 Task: Find connections with filter location Itanhaém with filter topic #linkedinnetworkingwith filter profile language German with filter current company Bread Financial with filter school Ajeenkya D Y Patil University with filter industry Computers and Electronics Manufacturing with filter service category Financial Accounting with filter keywords title Director of Inside Sales
Action: Mouse moved to (476, 98)
Screenshot: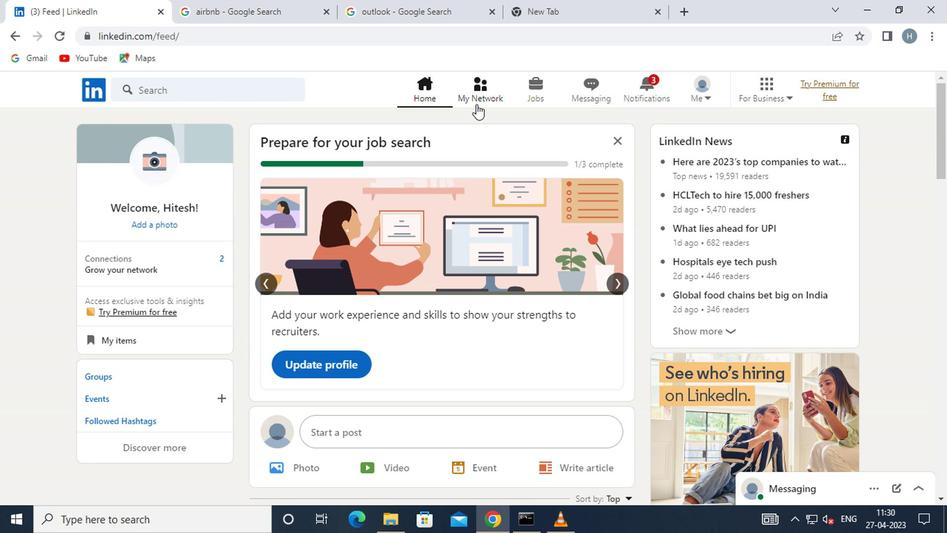 
Action: Mouse pressed left at (476, 98)
Screenshot: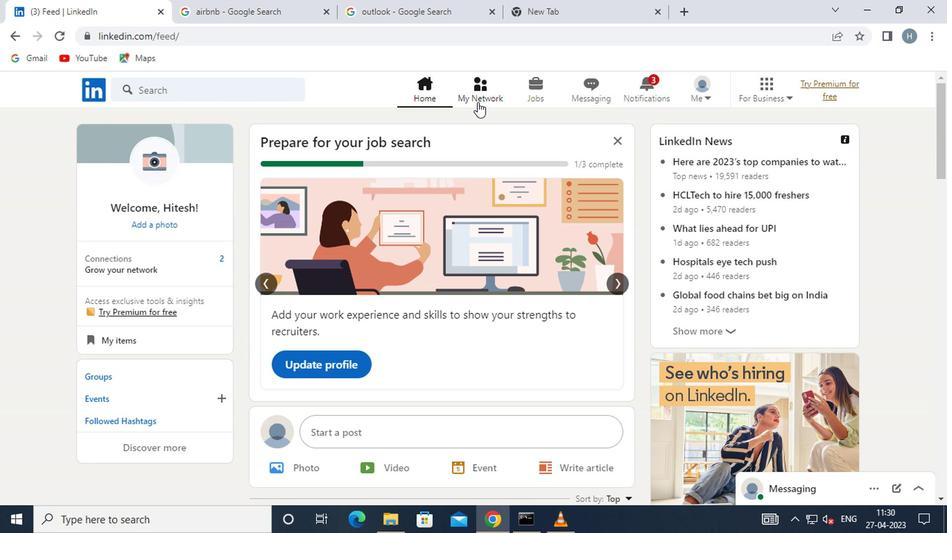 
Action: Mouse moved to (205, 161)
Screenshot: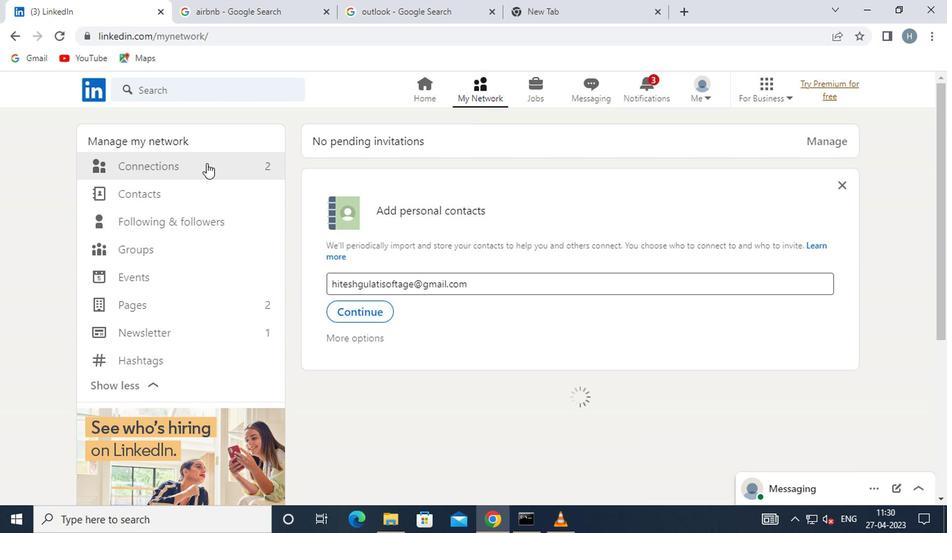 
Action: Mouse pressed left at (205, 161)
Screenshot: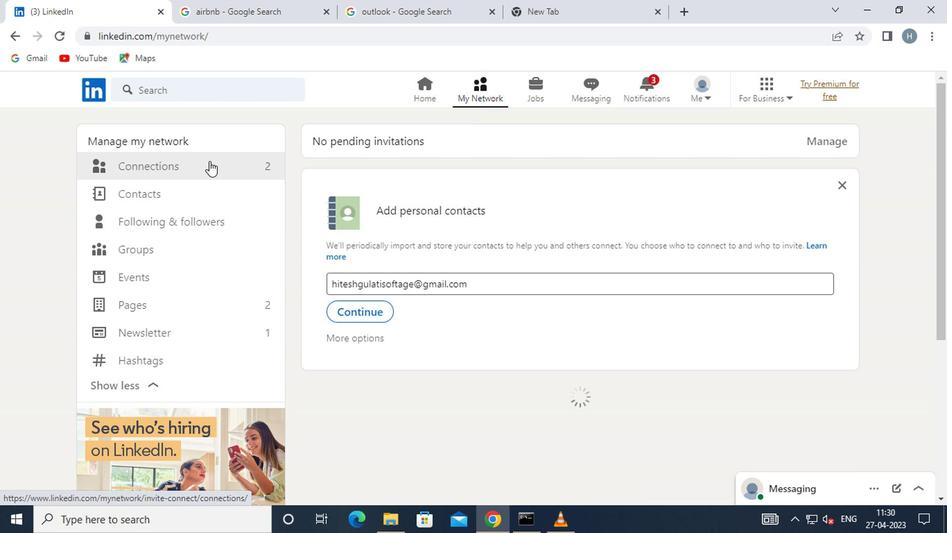 
Action: Mouse moved to (550, 165)
Screenshot: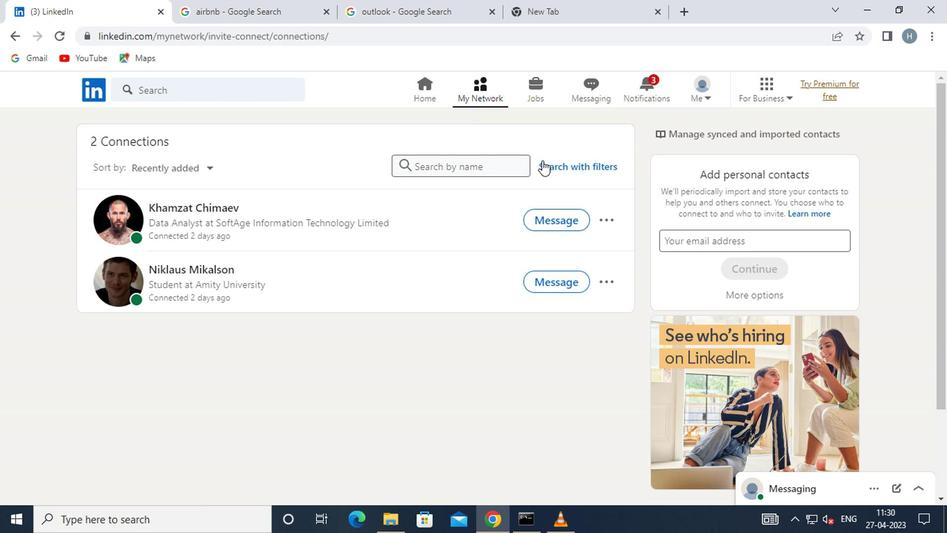 
Action: Mouse pressed left at (550, 165)
Screenshot: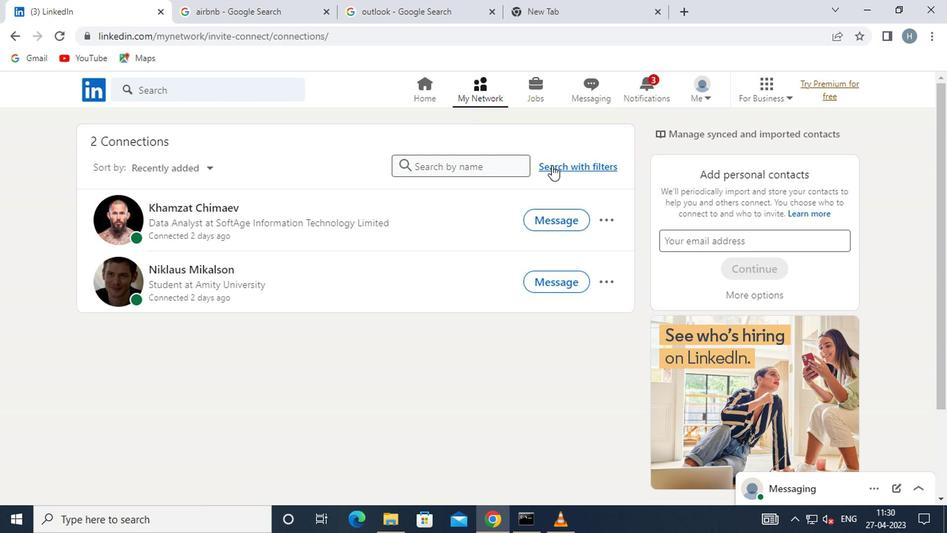 
Action: Mouse moved to (500, 128)
Screenshot: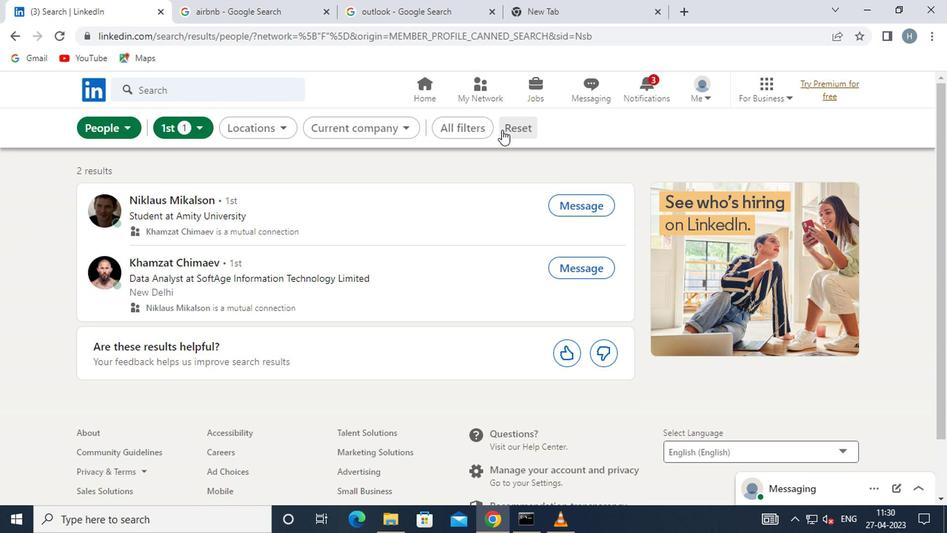 
Action: Mouse pressed left at (500, 128)
Screenshot: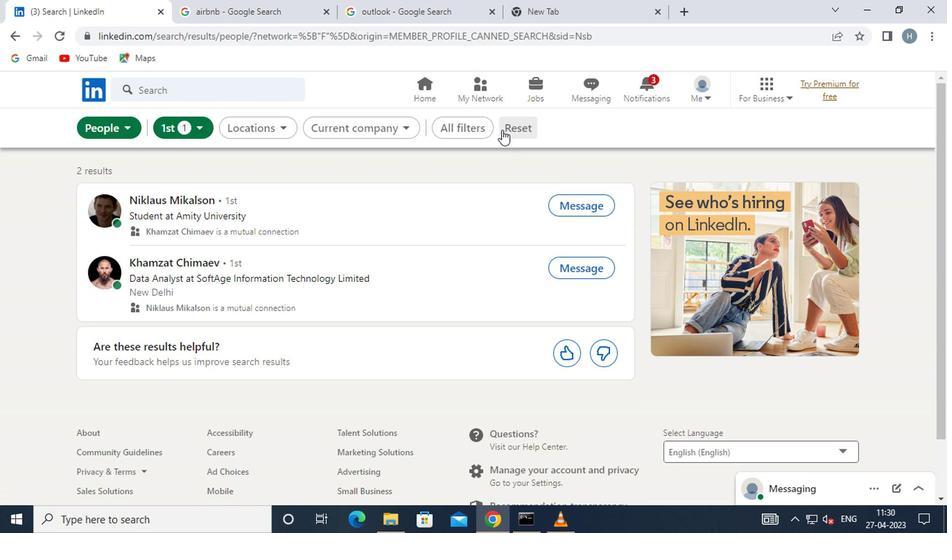 
Action: Mouse moved to (498, 127)
Screenshot: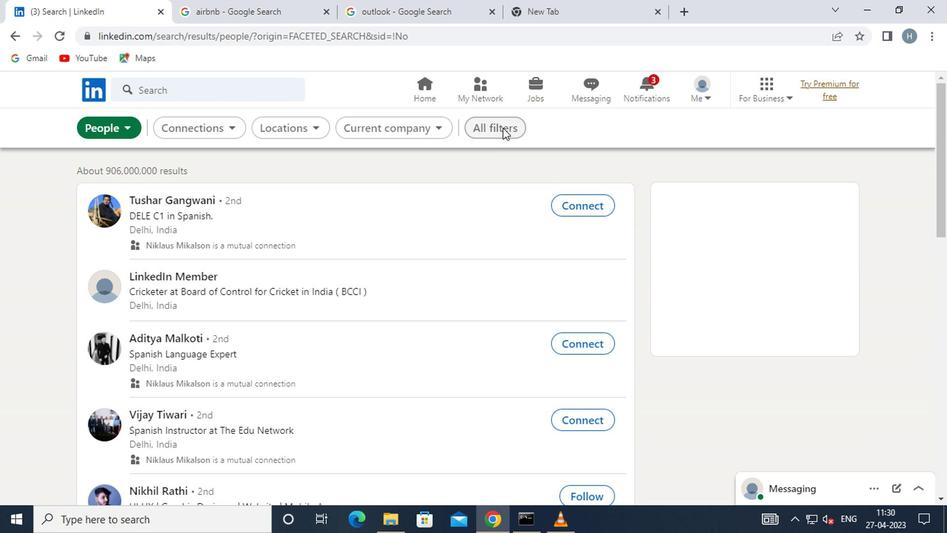 
Action: Mouse pressed left at (498, 127)
Screenshot: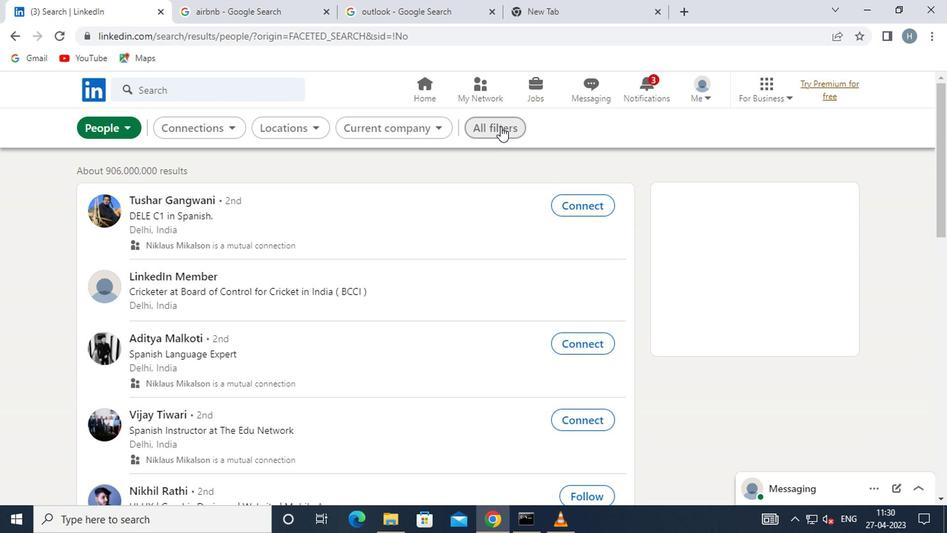 
Action: Mouse moved to (708, 315)
Screenshot: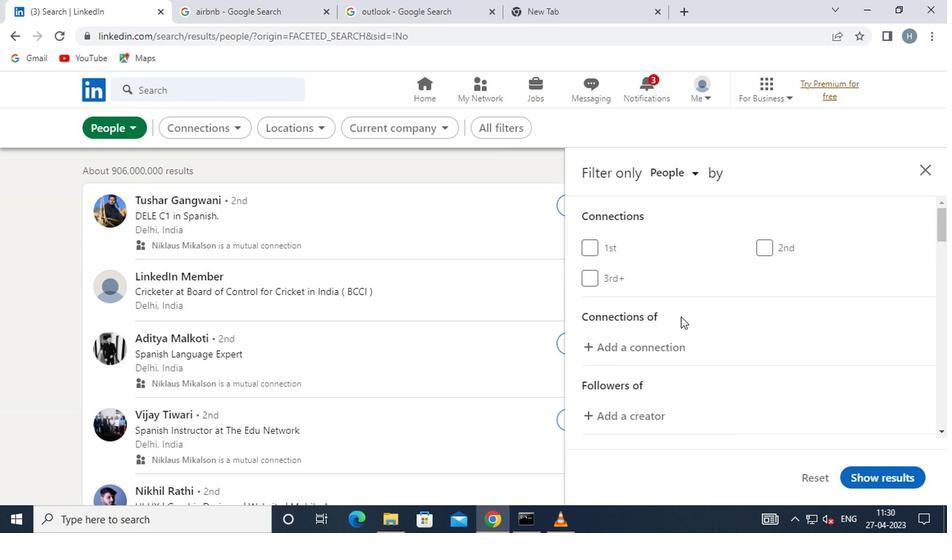 
Action: Mouse scrolled (708, 314) with delta (0, 0)
Screenshot: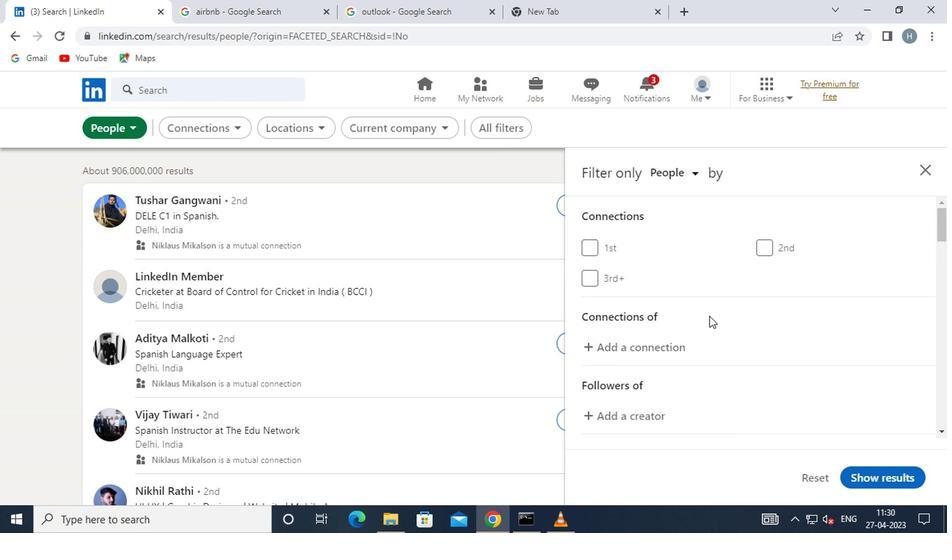 
Action: Mouse scrolled (708, 314) with delta (0, 0)
Screenshot: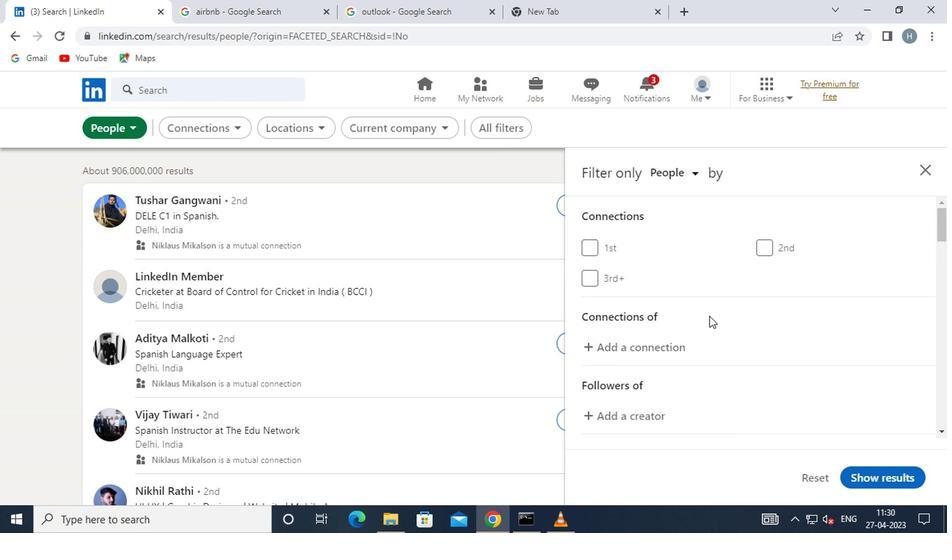 
Action: Mouse scrolled (708, 314) with delta (0, 0)
Screenshot: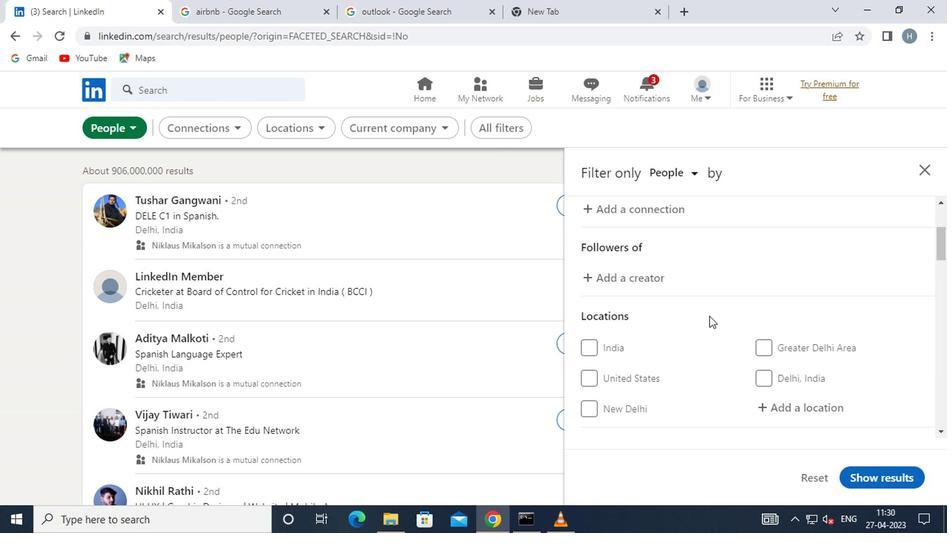 
Action: Mouse moved to (801, 338)
Screenshot: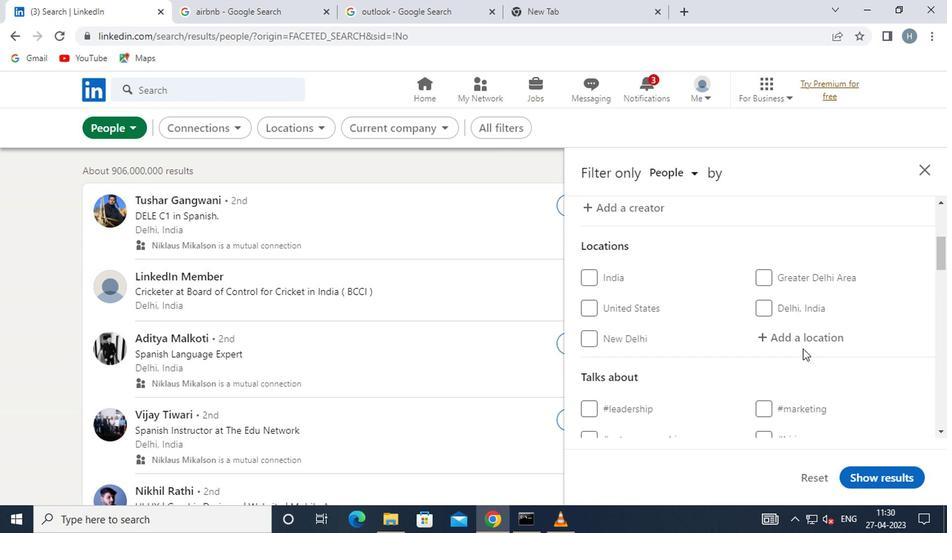 
Action: Mouse pressed left at (801, 338)
Screenshot: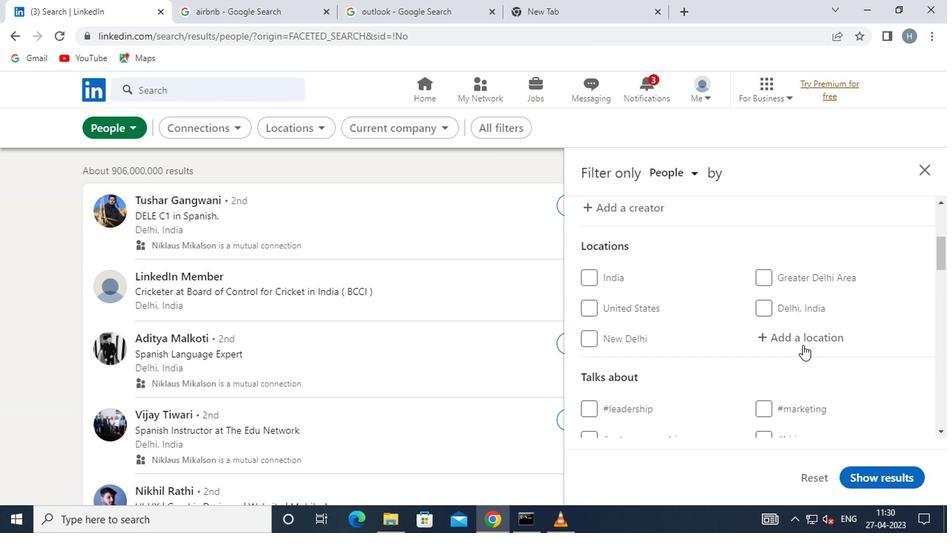 
Action: Mouse moved to (787, 341)
Screenshot: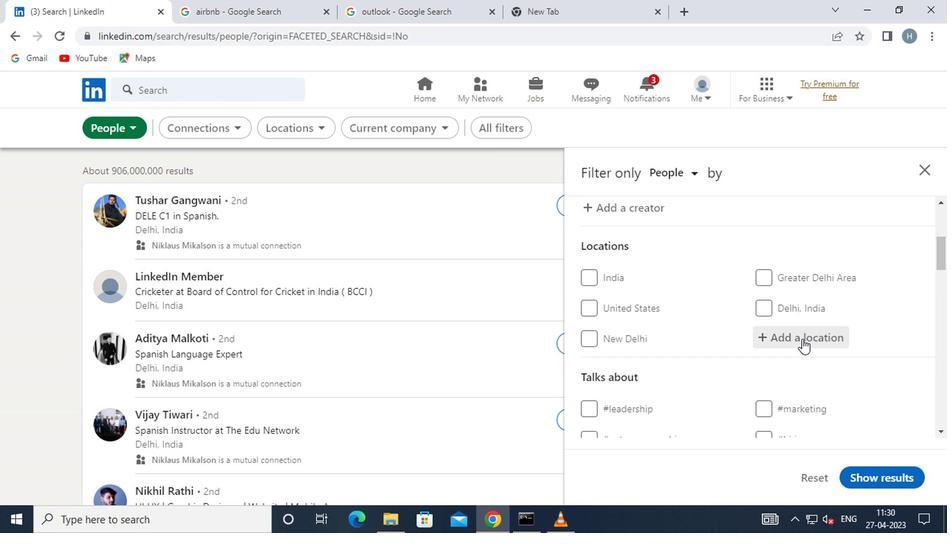 
Action: Key pressed itanhaem
Screenshot: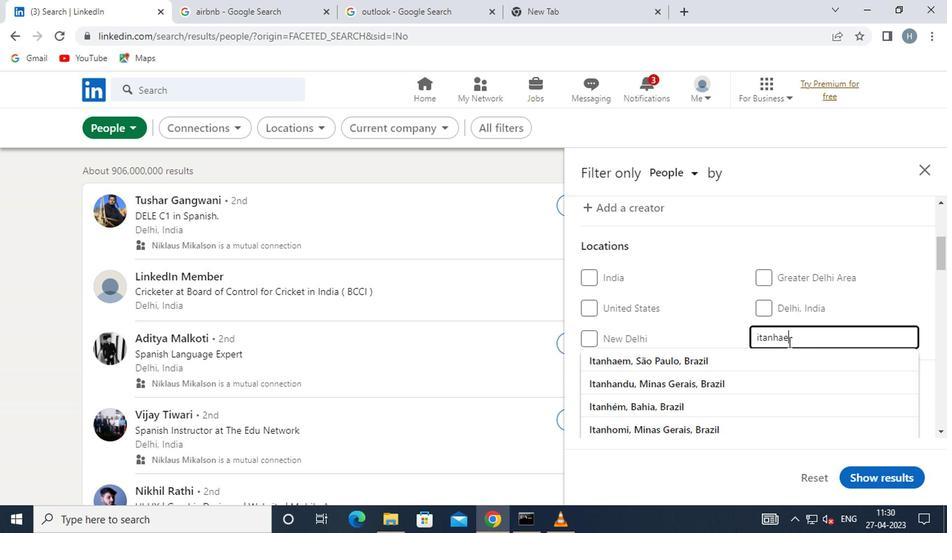 
Action: Mouse moved to (899, 292)
Screenshot: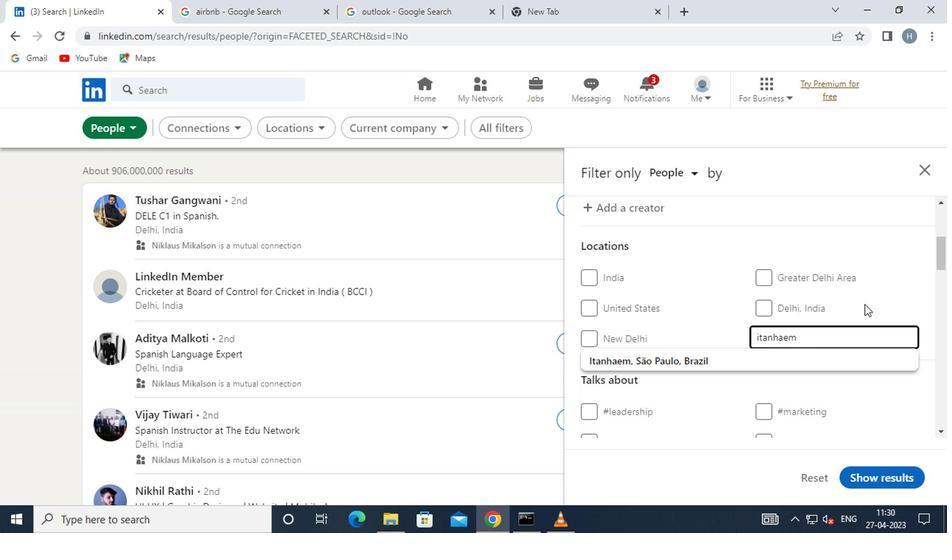 
Action: Mouse pressed left at (899, 292)
Screenshot: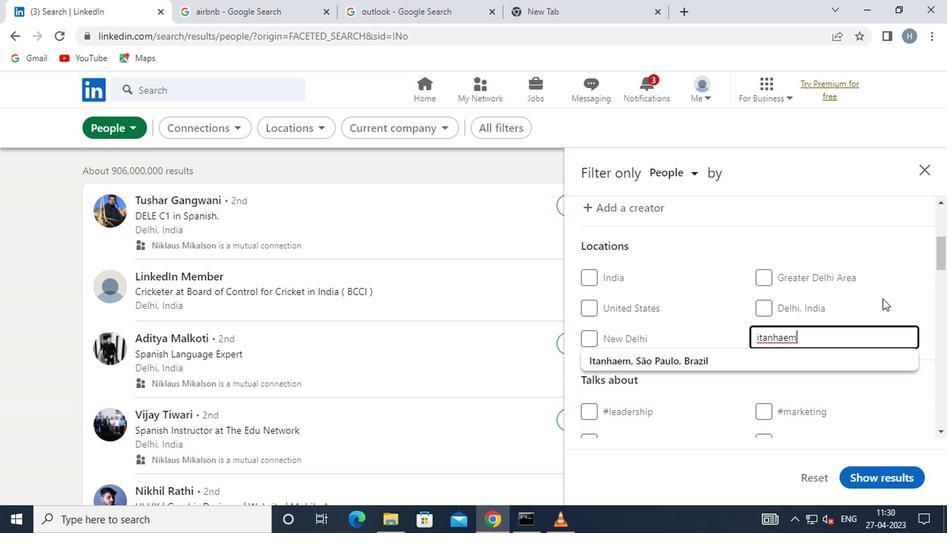 
Action: Mouse moved to (898, 292)
Screenshot: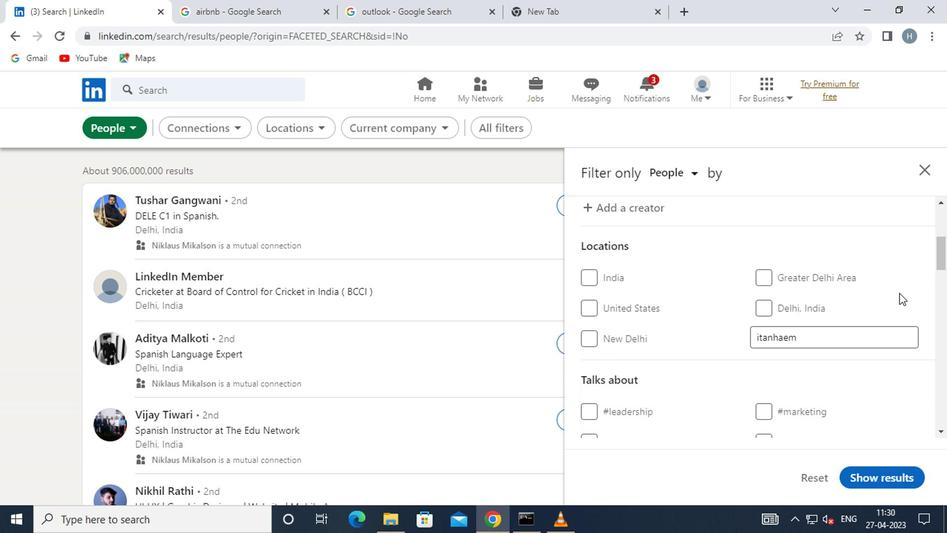 
Action: Mouse scrolled (898, 292) with delta (0, 0)
Screenshot: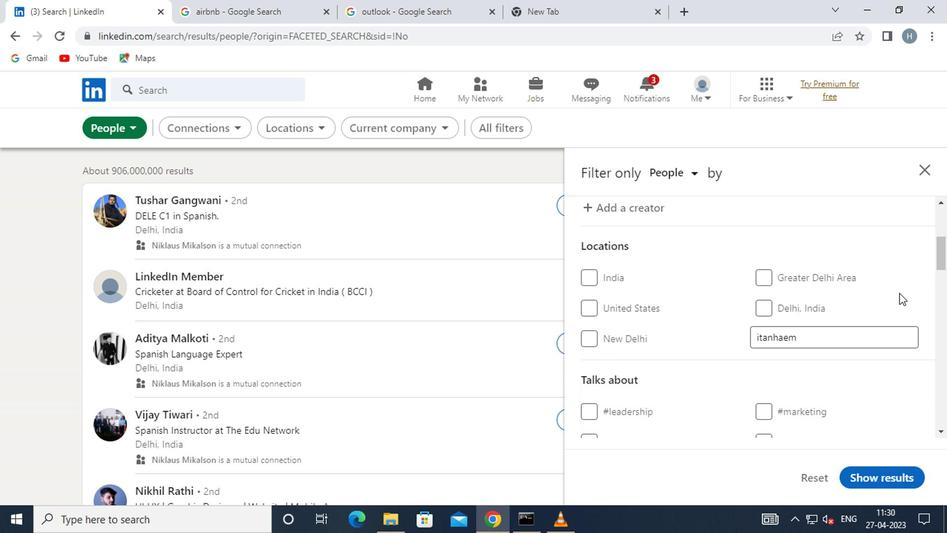 
Action: Mouse moved to (894, 294)
Screenshot: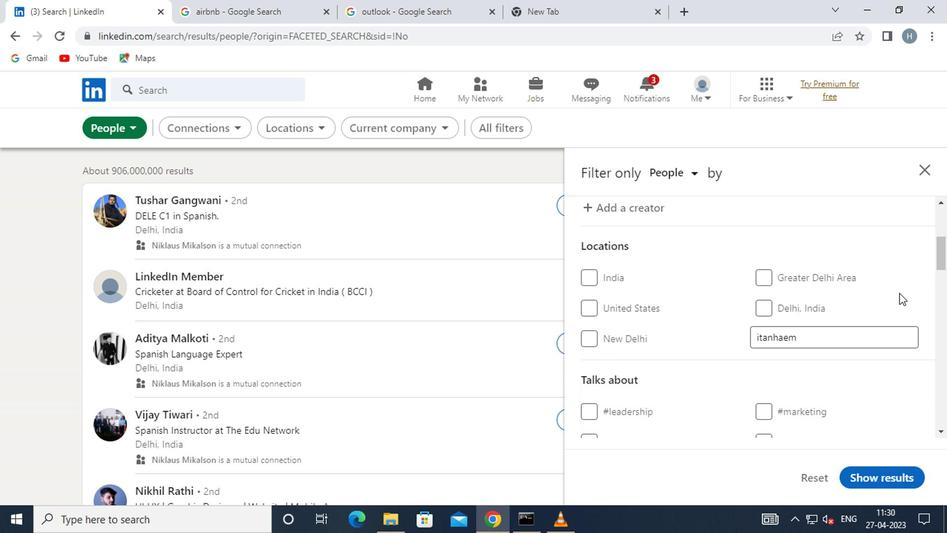 
Action: Mouse scrolled (894, 293) with delta (0, 0)
Screenshot: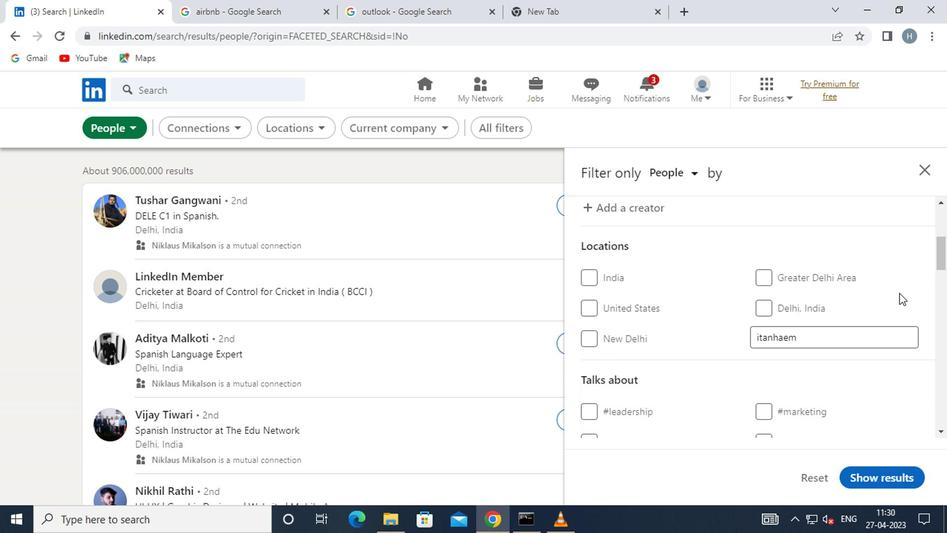 
Action: Mouse moved to (884, 303)
Screenshot: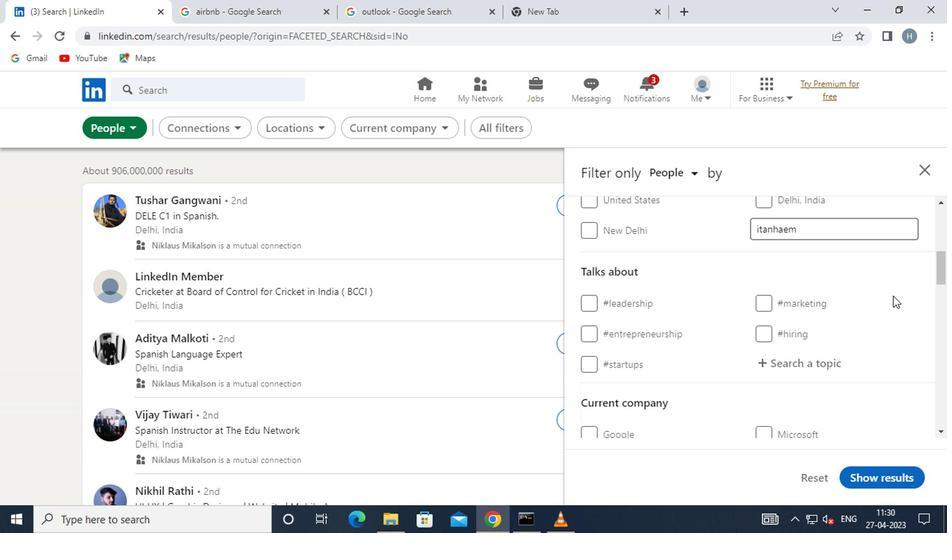 
Action: Mouse scrolled (884, 302) with delta (0, 0)
Screenshot: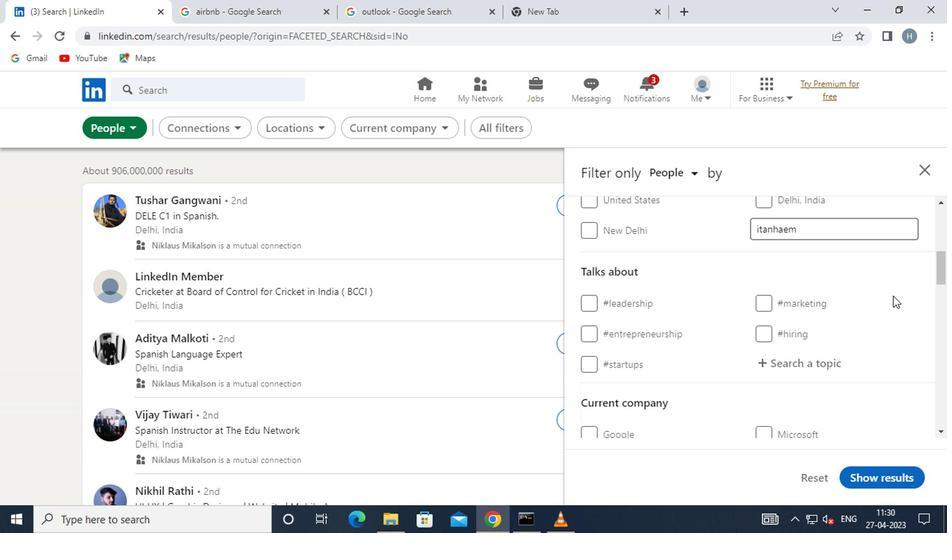 
Action: Mouse moved to (826, 261)
Screenshot: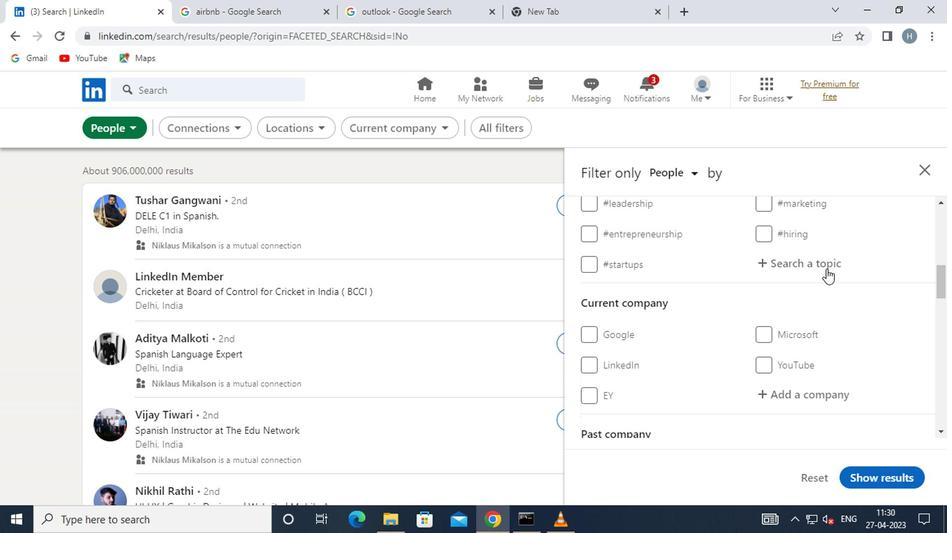 
Action: Mouse pressed left at (826, 261)
Screenshot: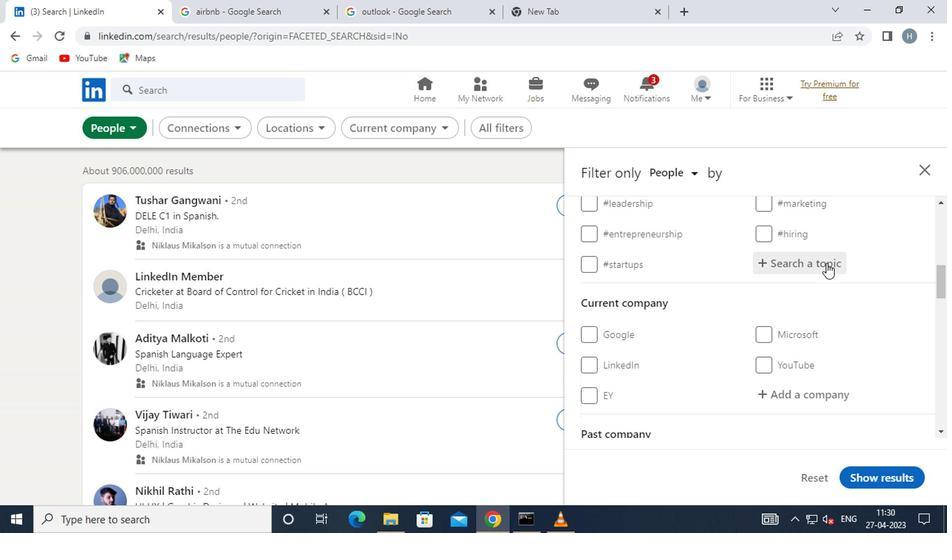 
Action: Key pressed <Key.shift>#LINKEDINNETWORKINGWITH
Screenshot: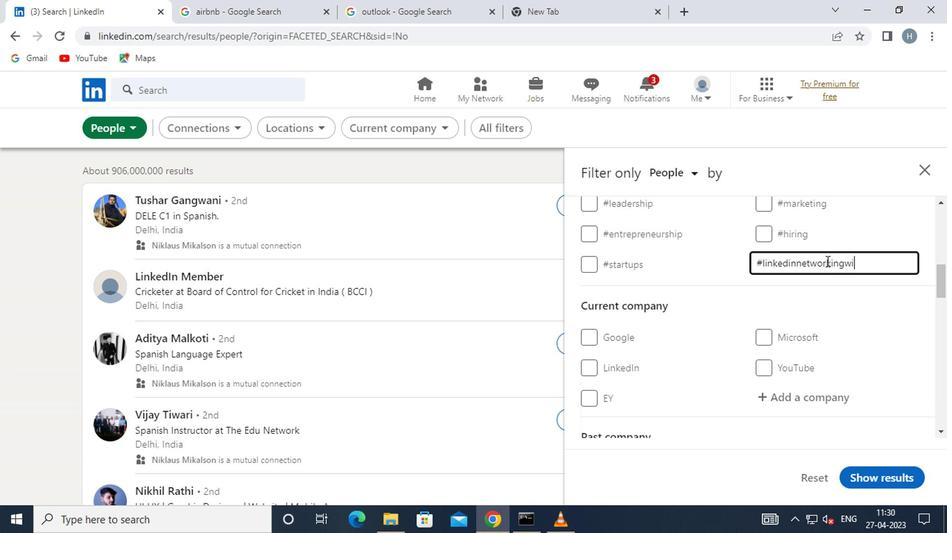 
Action: Mouse moved to (833, 288)
Screenshot: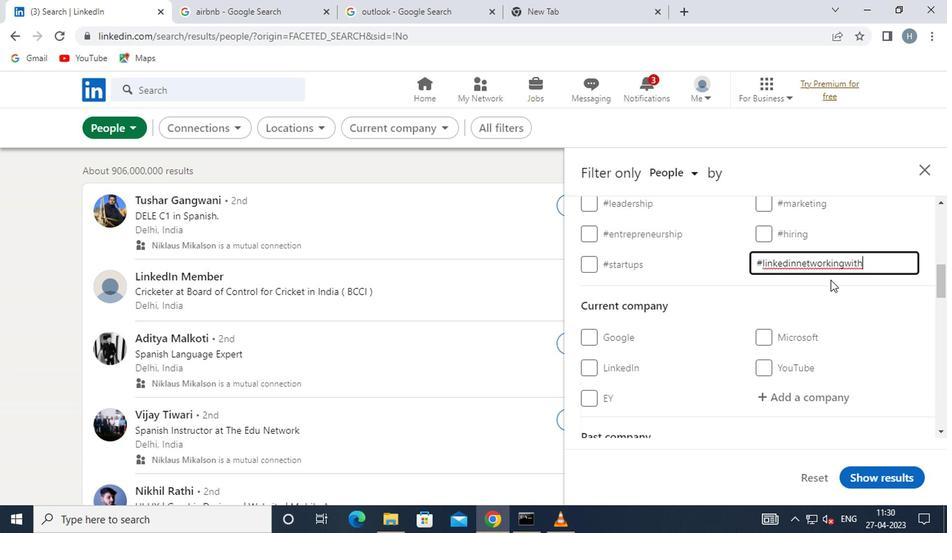 
Action: Mouse pressed left at (833, 288)
Screenshot: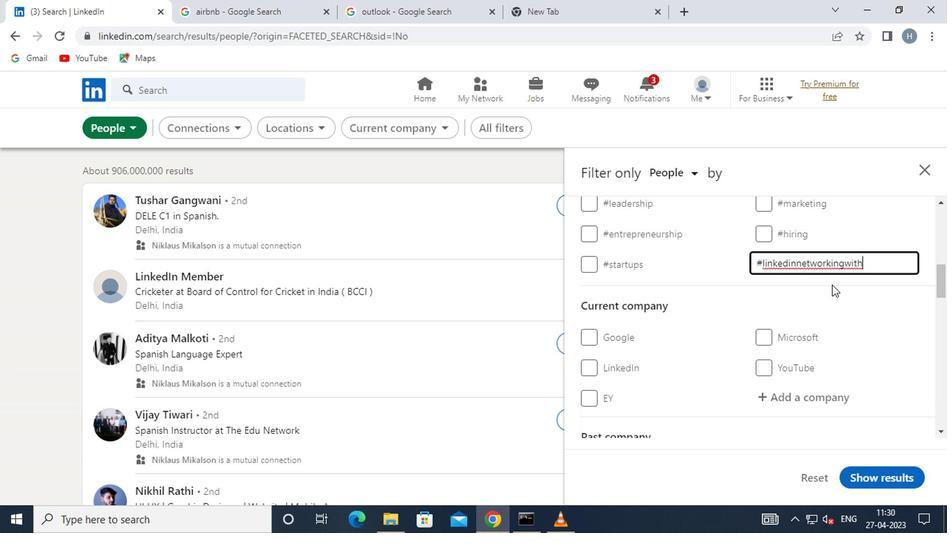 
Action: Mouse moved to (828, 330)
Screenshot: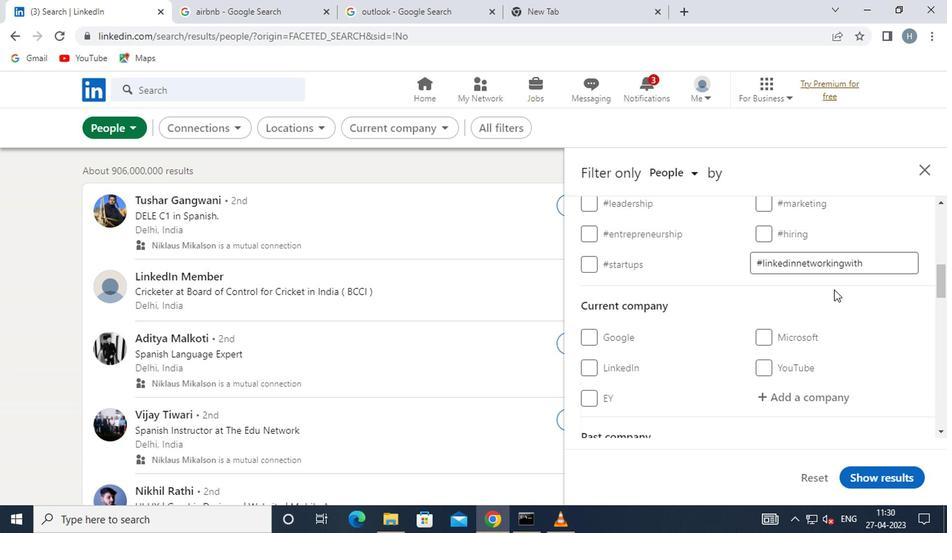 
Action: Mouse scrolled (828, 329) with delta (0, 0)
Screenshot: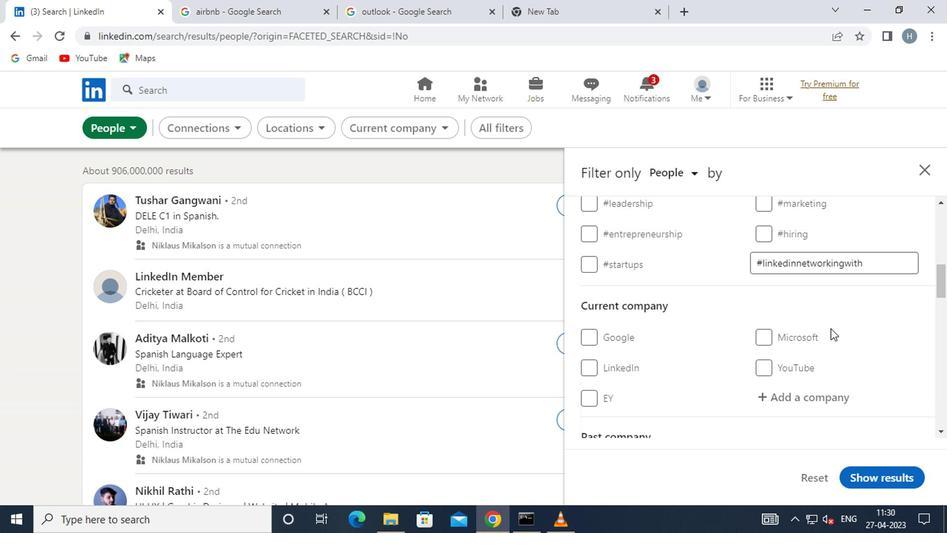 
Action: Mouse moved to (815, 322)
Screenshot: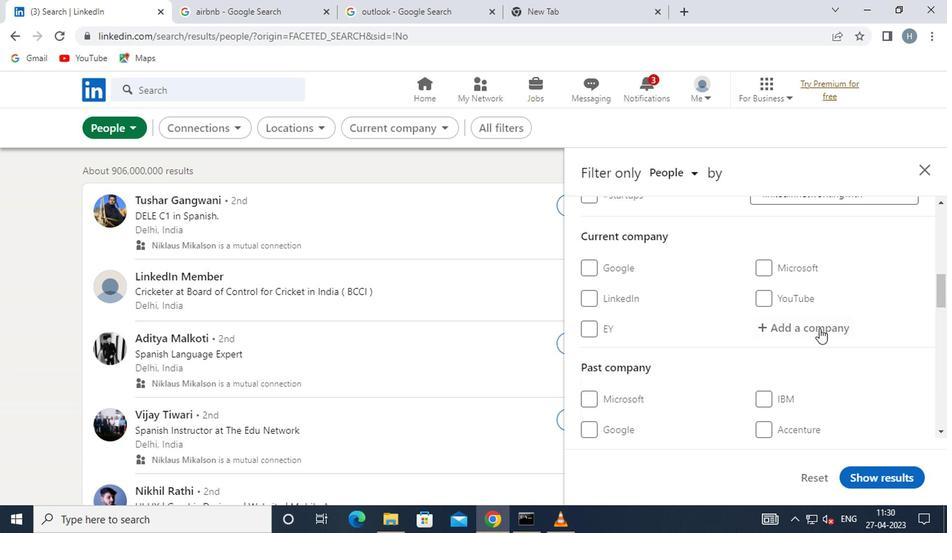 
Action: Mouse pressed left at (815, 322)
Screenshot: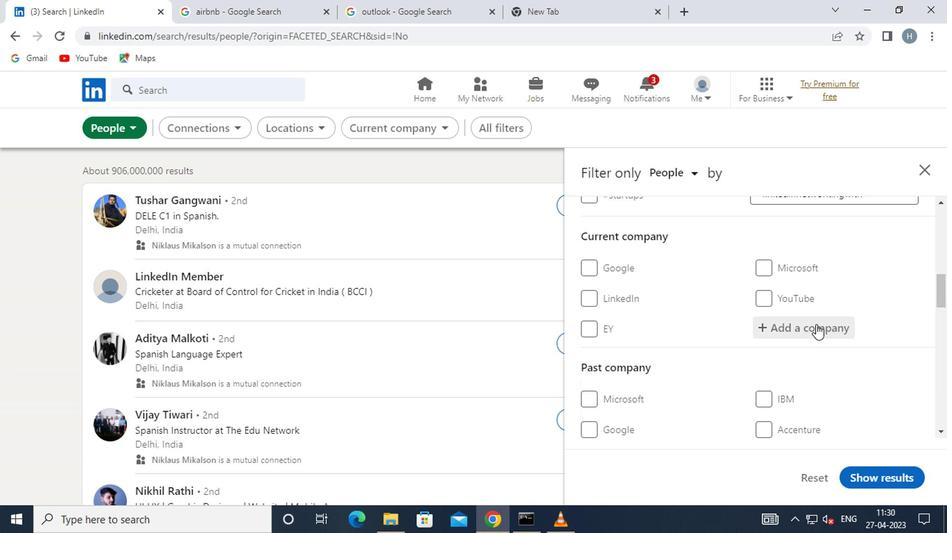 
Action: Key pressed BREAD<Key.space>FIN
Screenshot: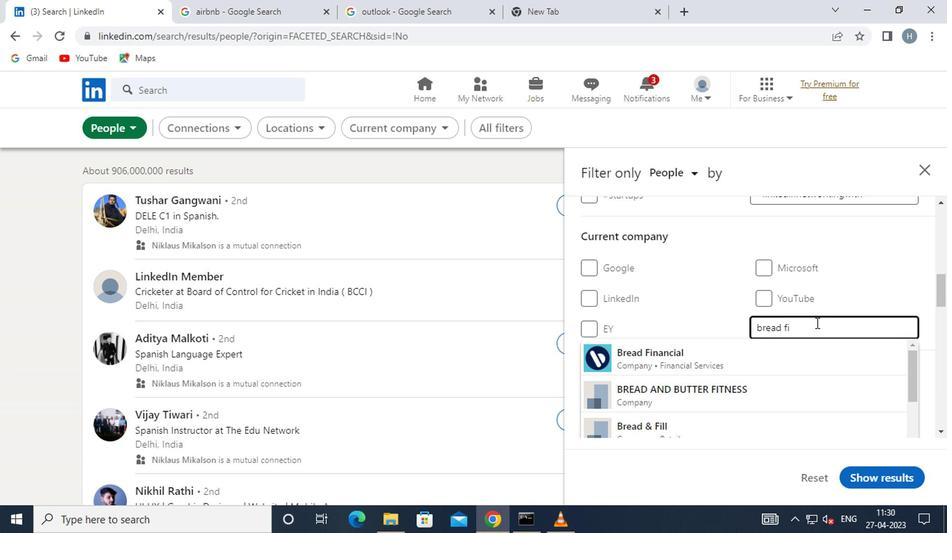
Action: Mouse moved to (732, 354)
Screenshot: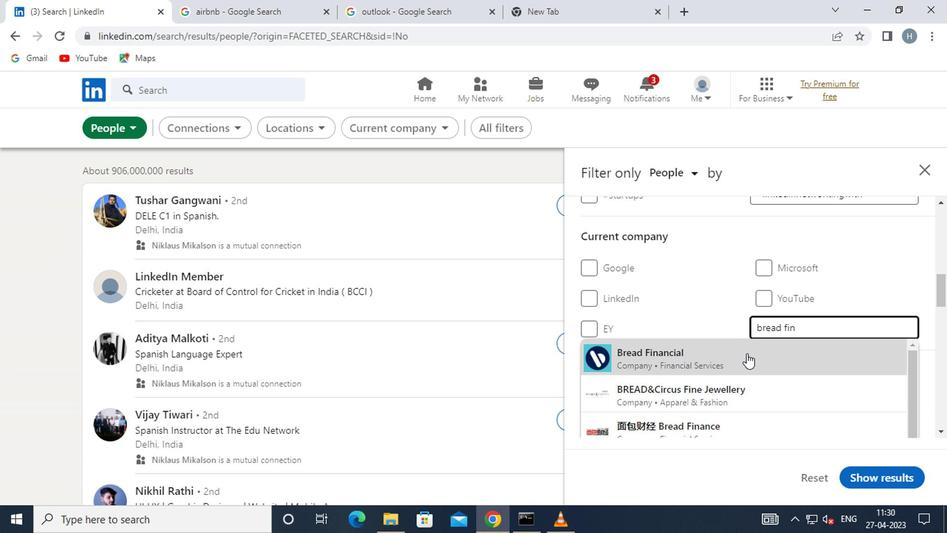 
Action: Mouse pressed left at (732, 354)
Screenshot: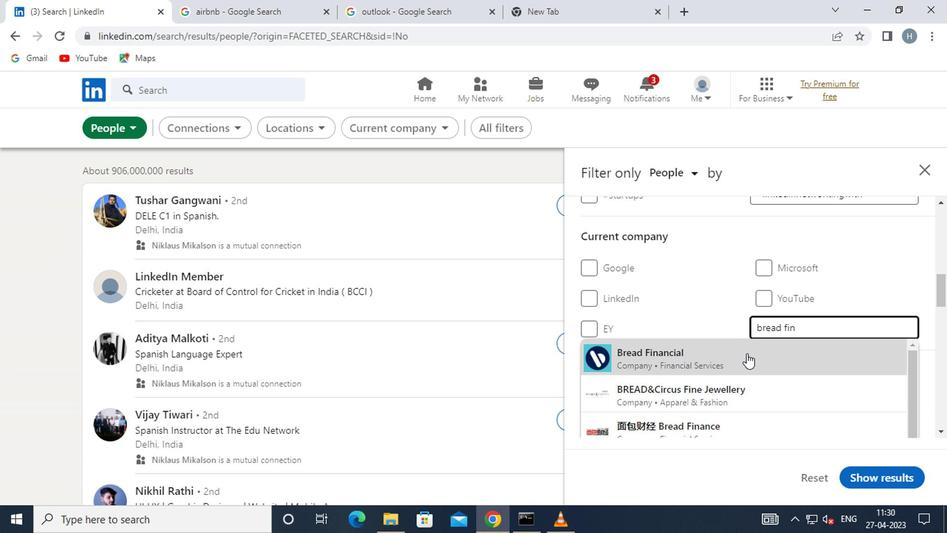 
Action: Mouse moved to (746, 327)
Screenshot: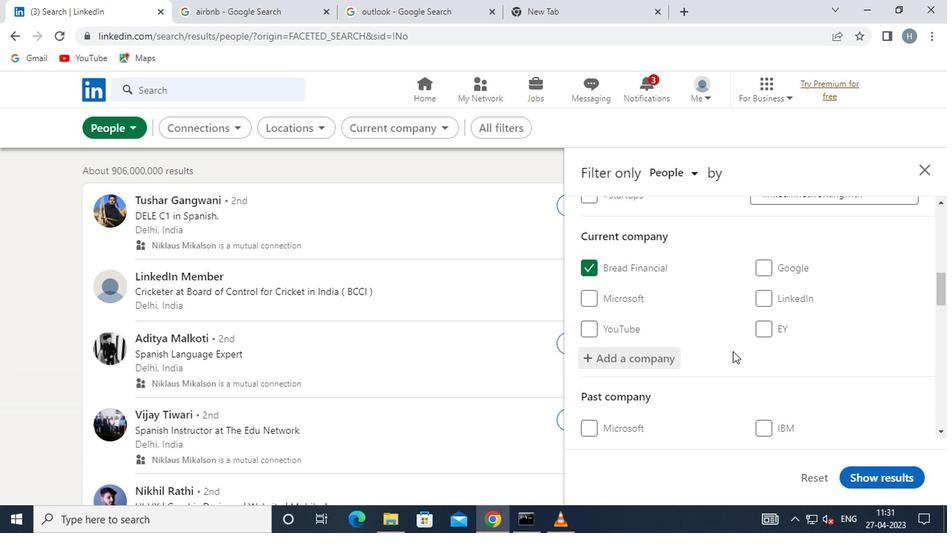 
Action: Mouse scrolled (746, 327) with delta (0, 0)
Screenshot: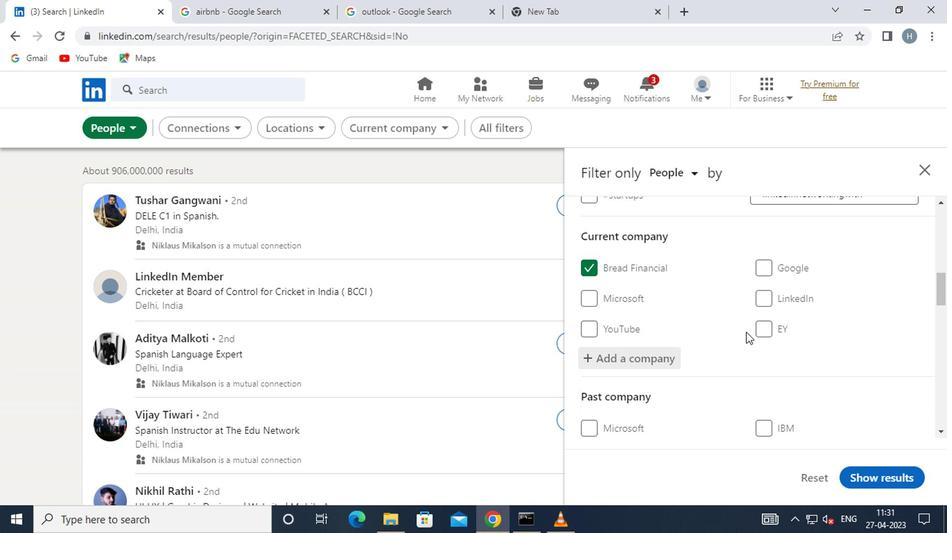 
Action: Mouse moved to (743, 324)
Screenshot: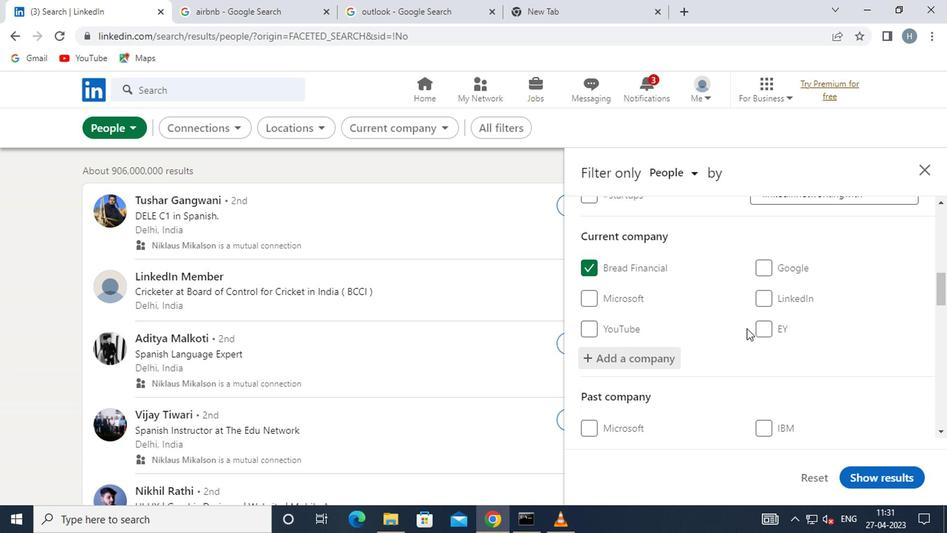 
Action: Mouse scrolled (743, 323) with delta (0, 0)
Screenshot: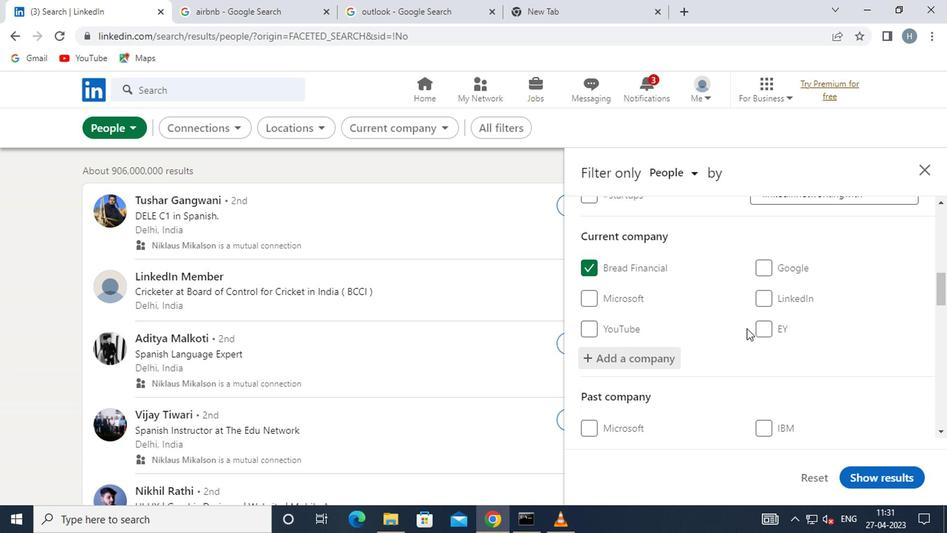 
Action: Mouse moved to (759, 316)
Screenshot: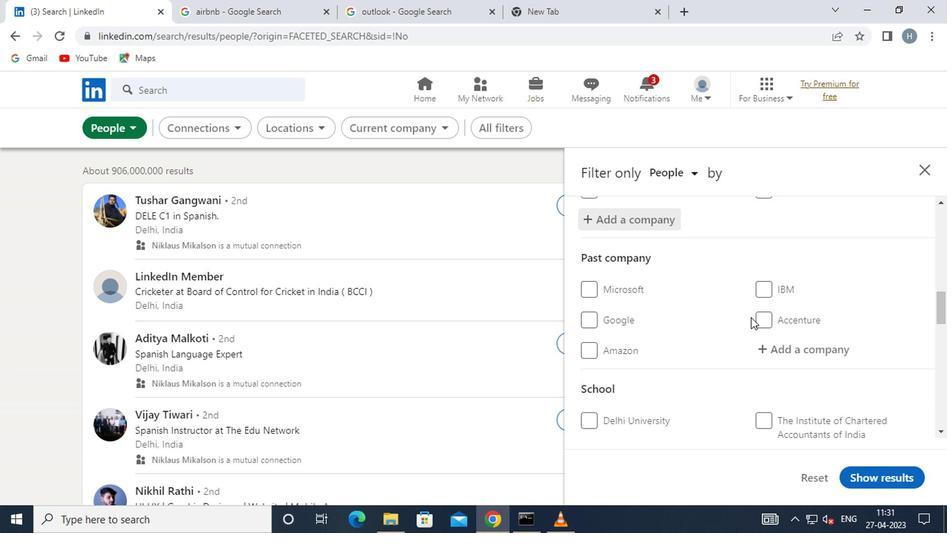 
Action: Mouse scrolled (759, 315) with delta (0, 0)
Screenshot: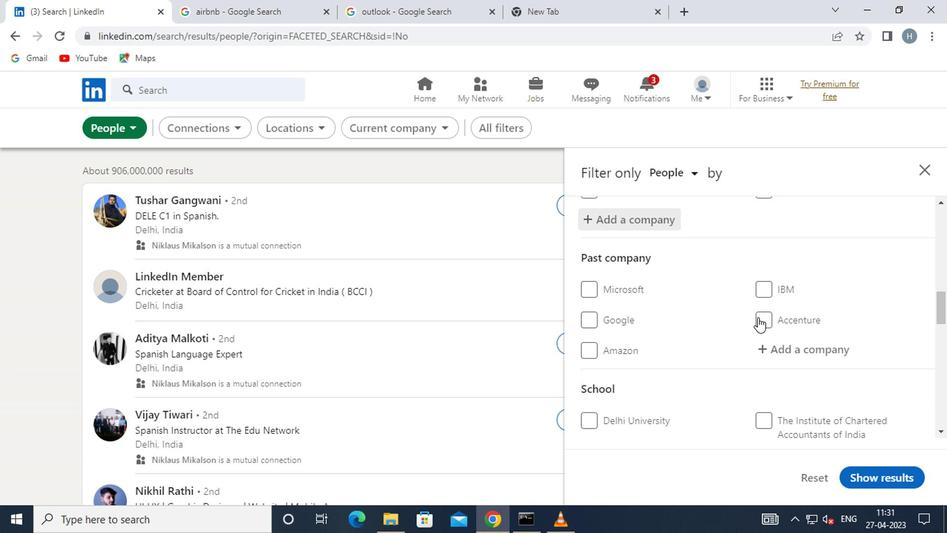 
Action: Mouse moved to (801, 353)
Screenshot: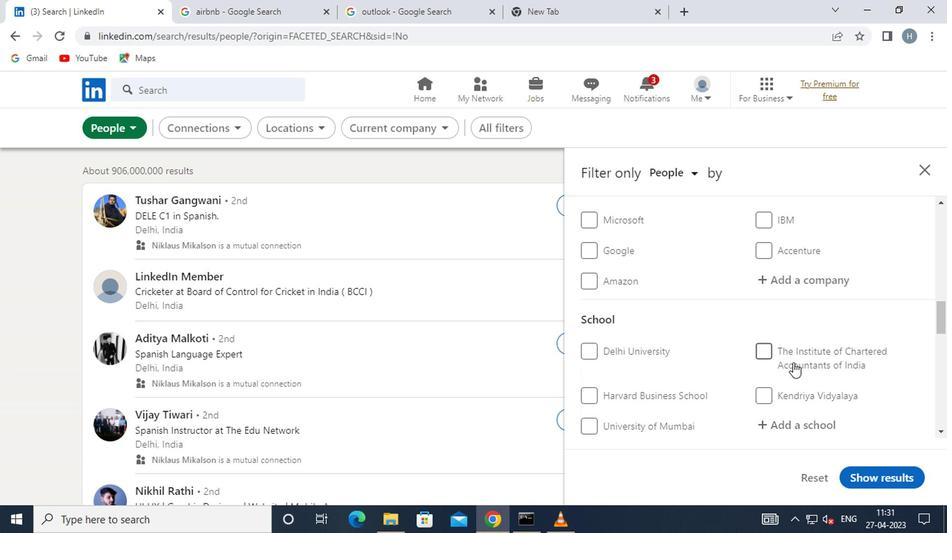 
Action: Mouse scrolled (801, 352) with delta (0, 0)
Screenshot: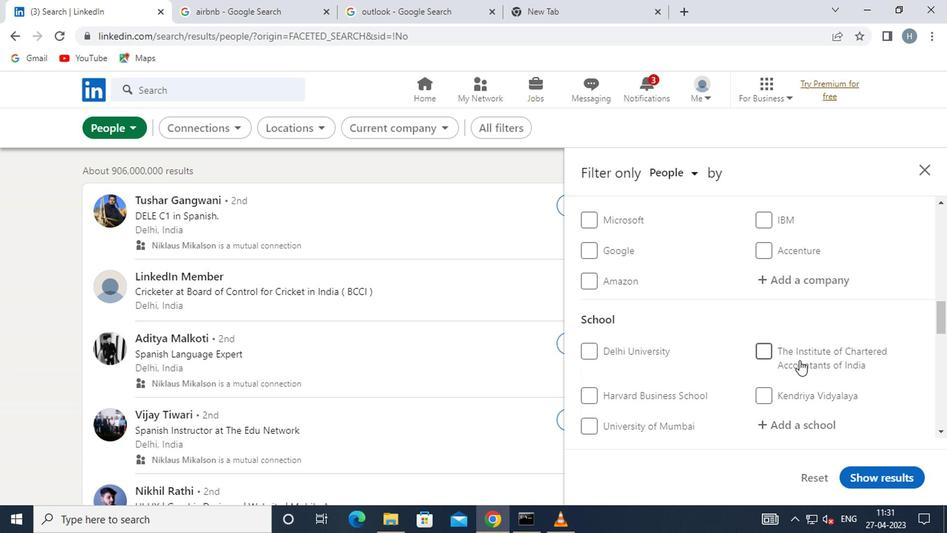 
Action: Mouse moved to (801, 351)
Screenshot: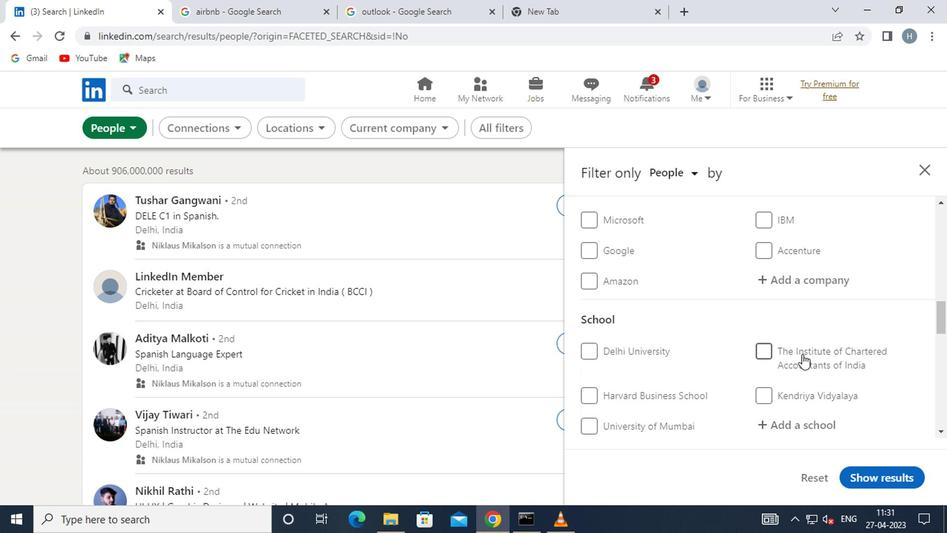 
Action: Mouse pressed left at (801, 351)
Screenshot: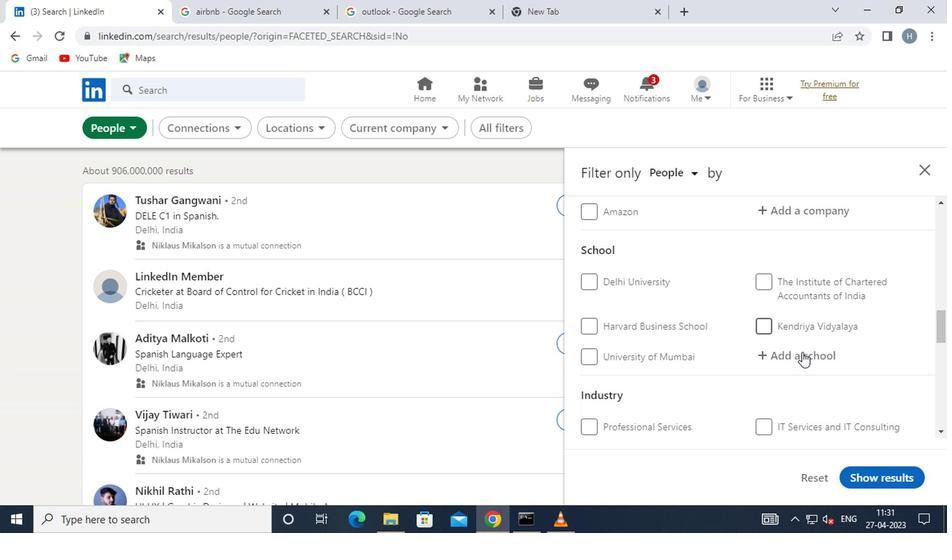 
Action: Mouse moved to (797, 349)
Screenshot: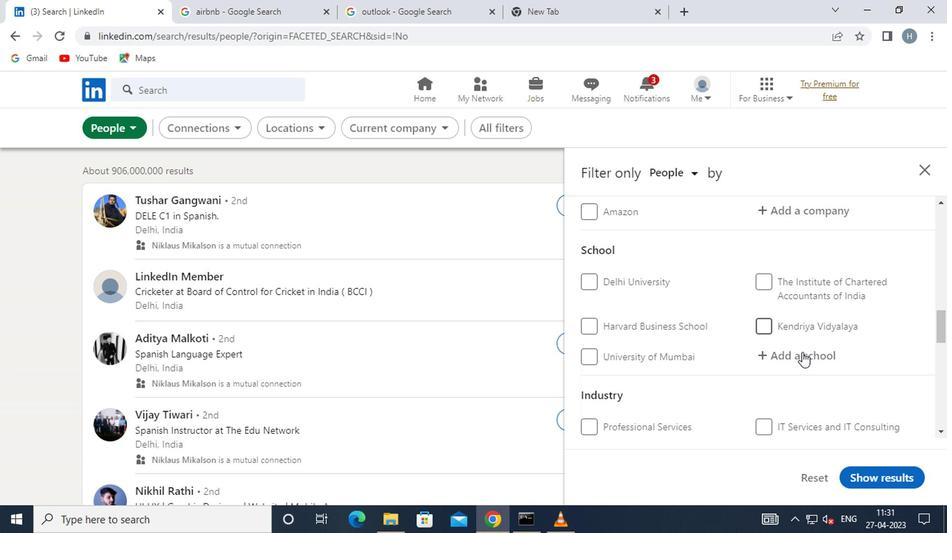 
Action: Key pressed AJEEN
Screenshot: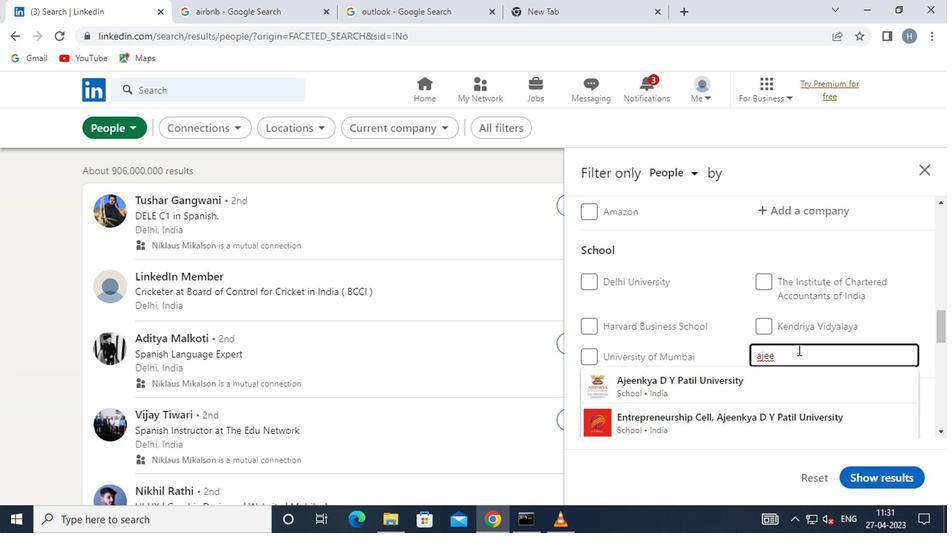 
Action: Mouse moved to (752, 376)
Screenshot: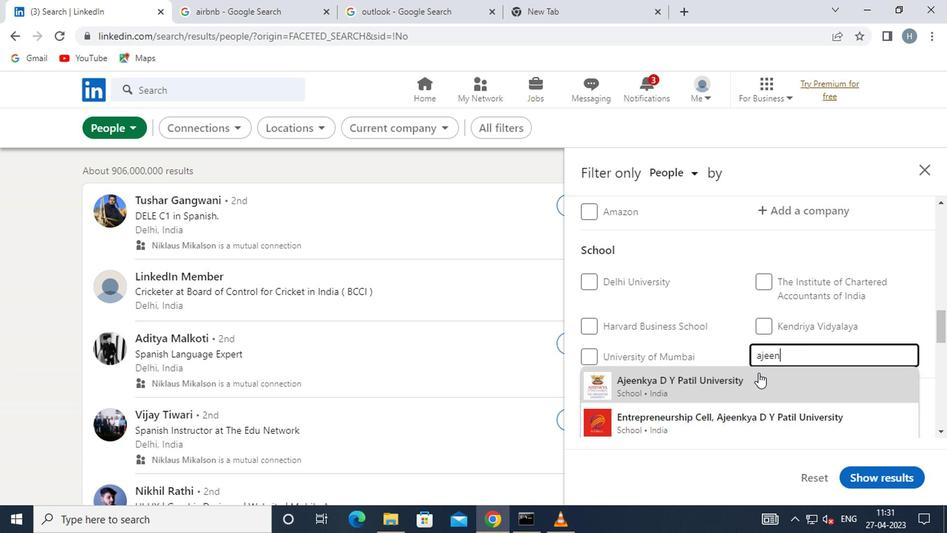 
Action: Mouse pressed left at (752, 376)
Screenshot: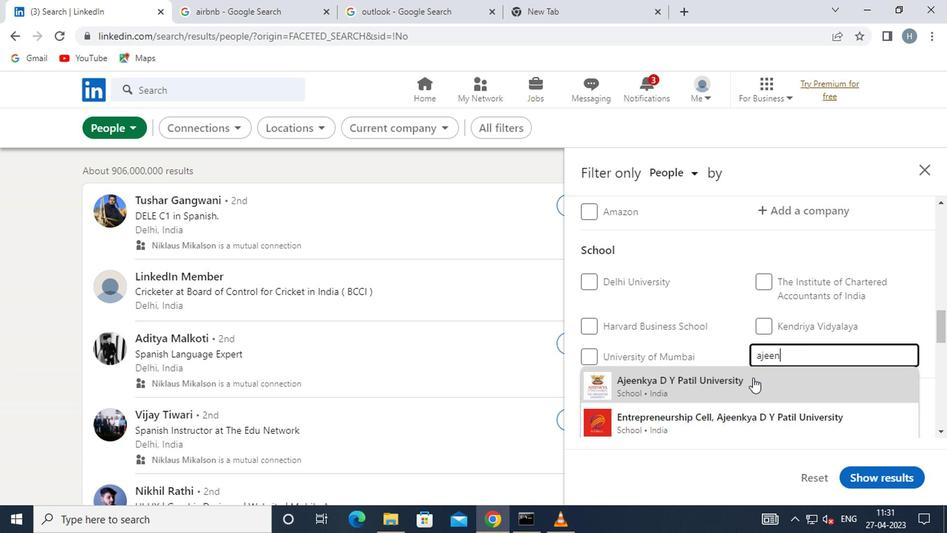 
Action: Mouse moved to (764, 310)
Screenshot: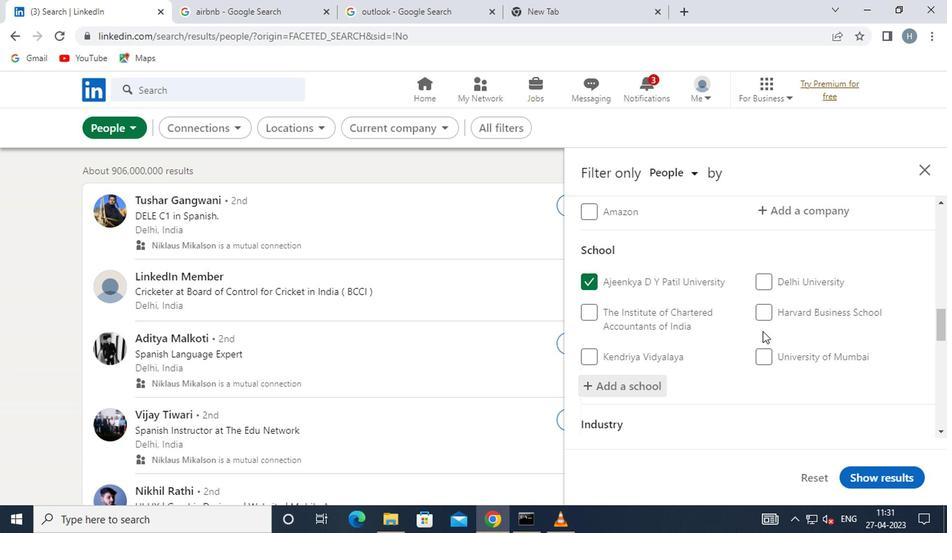 
Action: Mouse scrolled (764, 310) with delta (0, 0)
Screenshot: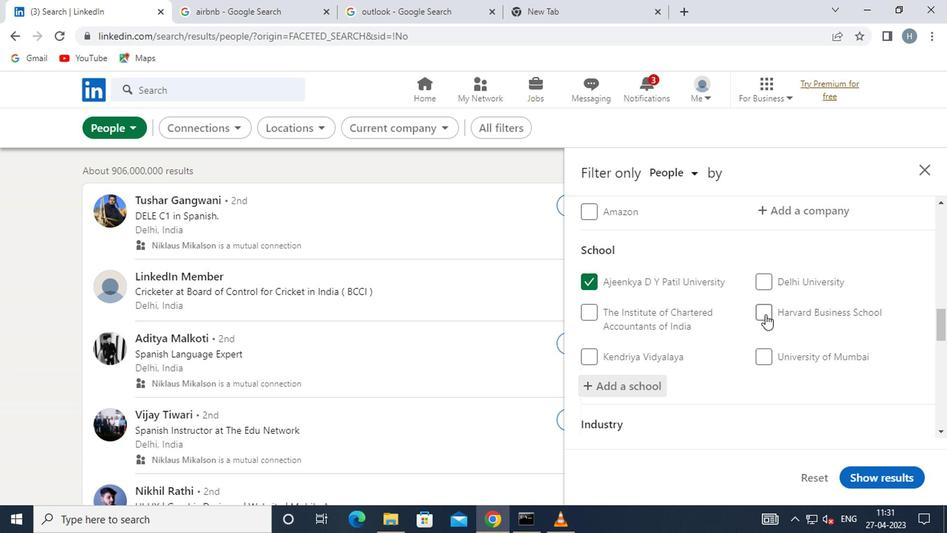 
Action: Mouse scrolled (764, 310) with delta (0, 0)
Screenshot: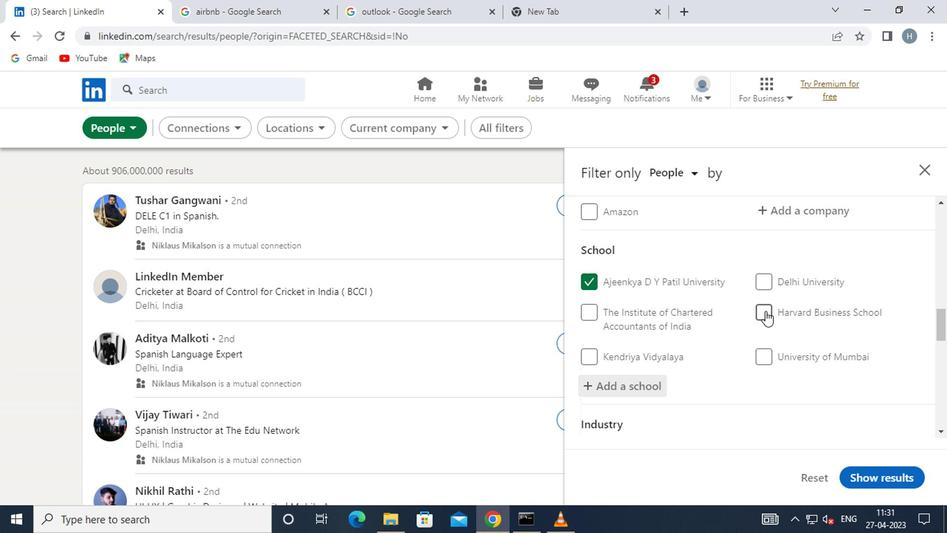 
Action: Mouse moved to (764, 307)
Screenshot: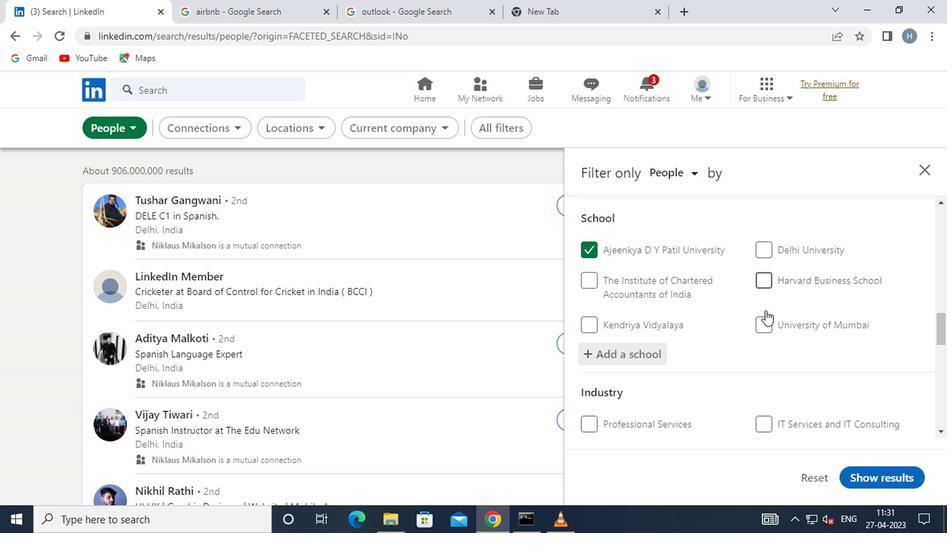 
Action: Mouse scrolled (764, 306) with delta (0, 0)
Screenshot: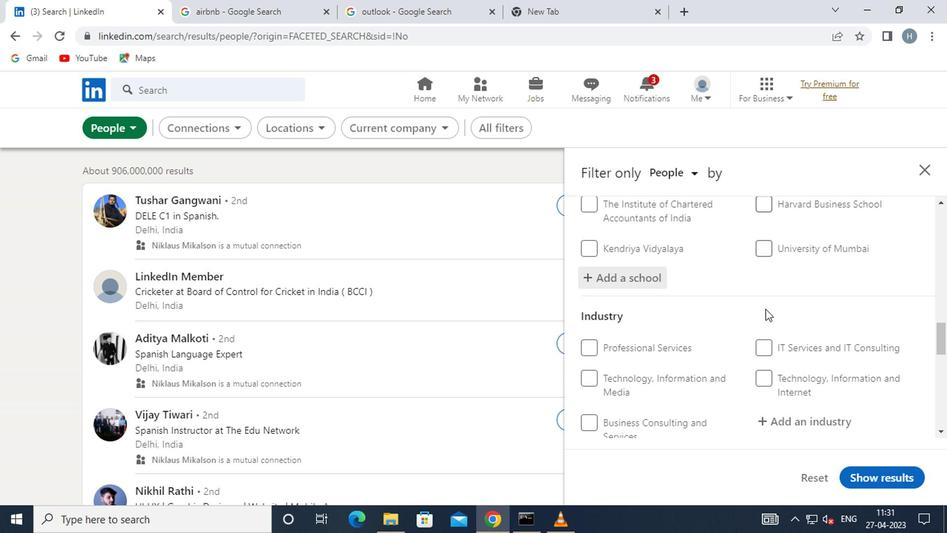 
Action: Mouse moved to (794, 322)
Screenshot: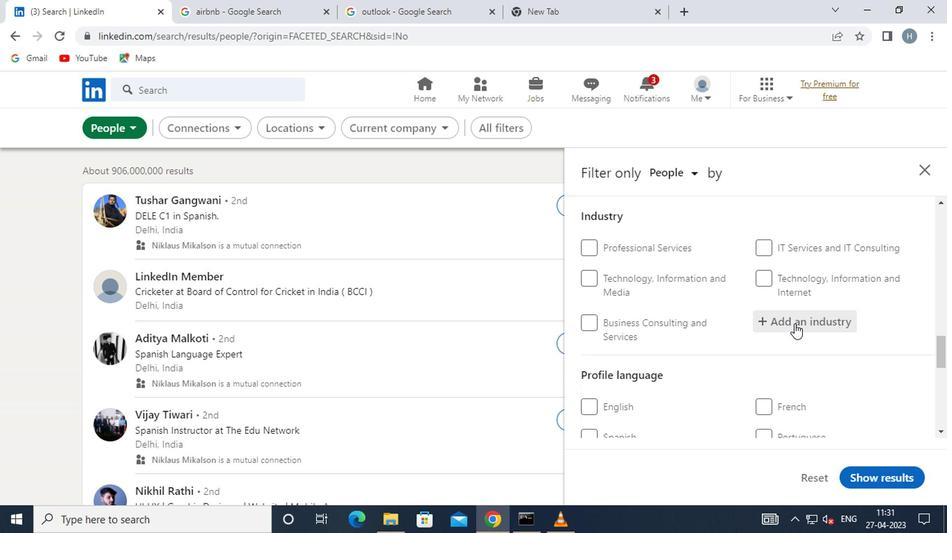 
Action: Mouse pressed left at (794, 322)
Screenshot: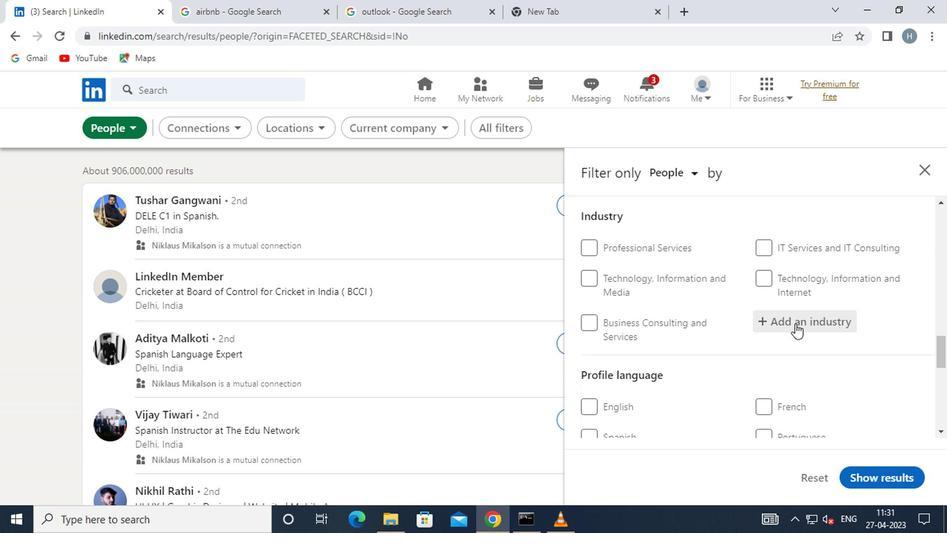 
Action: Key pressed COMPUTER
Screenshot: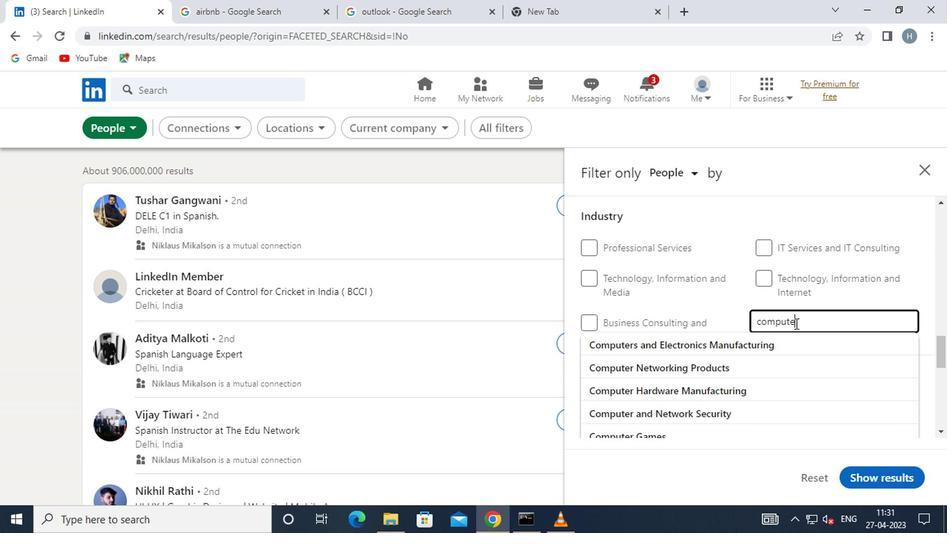 
Action: Mouse moved to (733, 411)
Screenshot: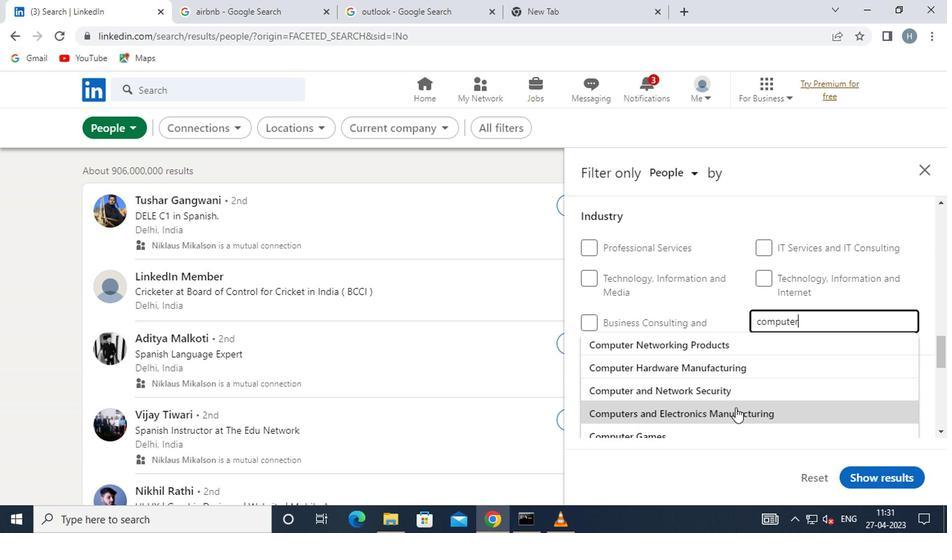 
Action: Mouse pressed left at (733, 411)
Screenshot: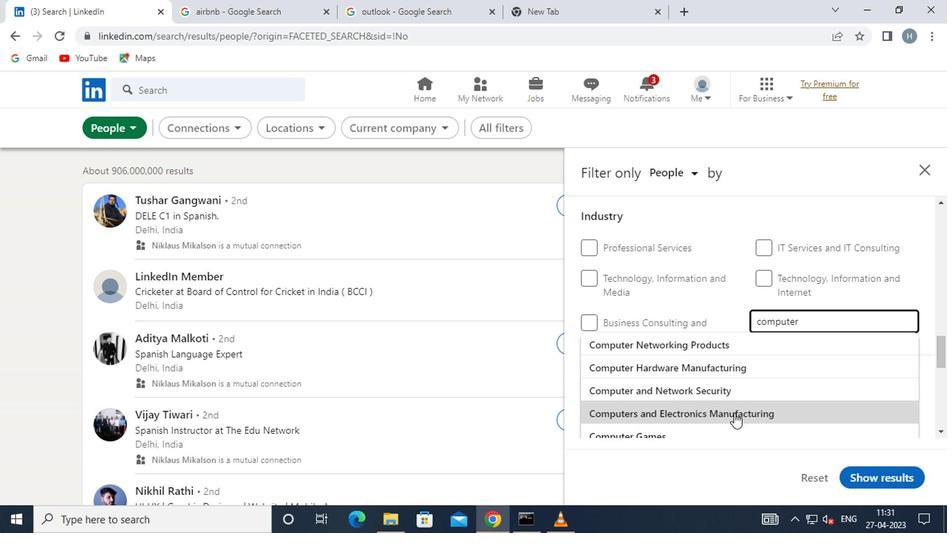 
Action: Mouse moved to (720, 341)
Screenshot: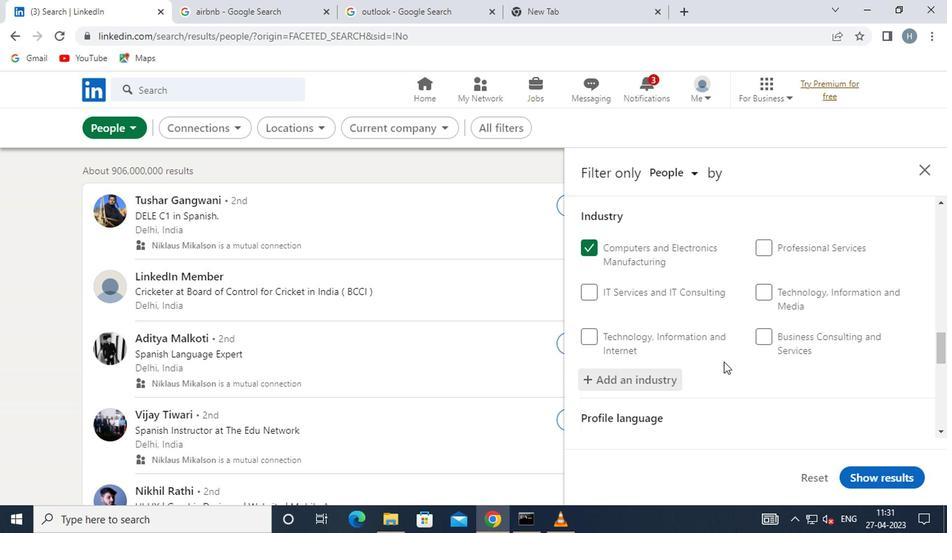 
Action: Mouse scrolled (720, 341) with delta (0, 0)
Screenshot: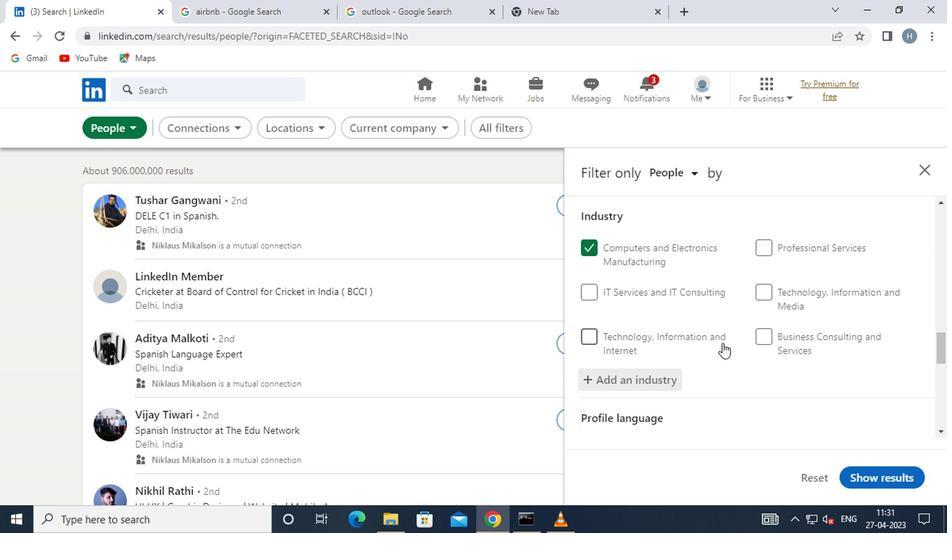 
Action: Mouse moved to (711, 334)
Screenshot: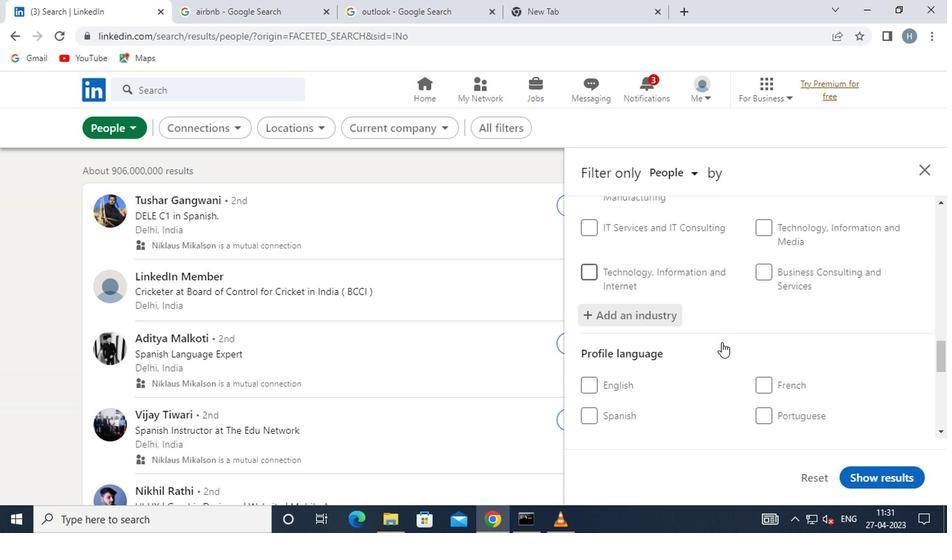 
Action: Mouse scrolled (711, 334) with delta (0, 0)
Screenshot: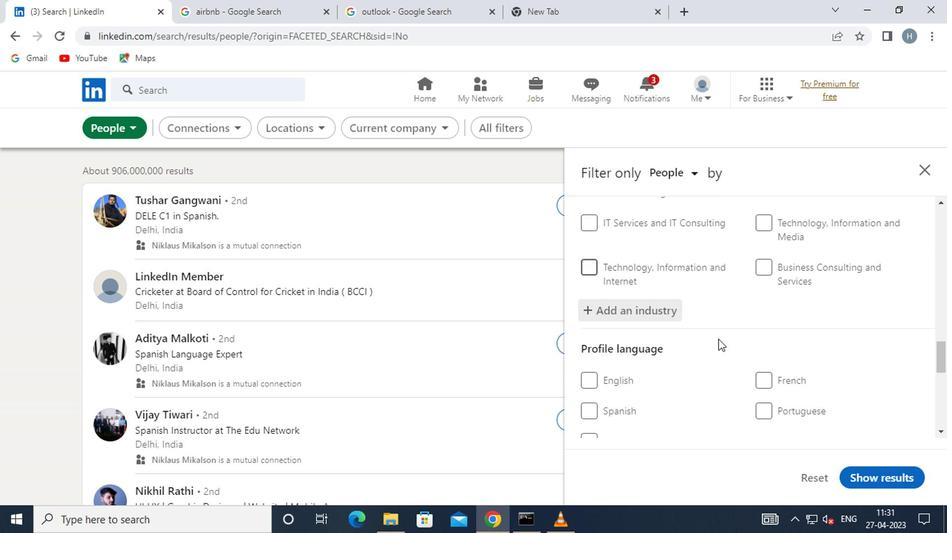 
Action: Mouse moved to (622, 367)
Screenshot: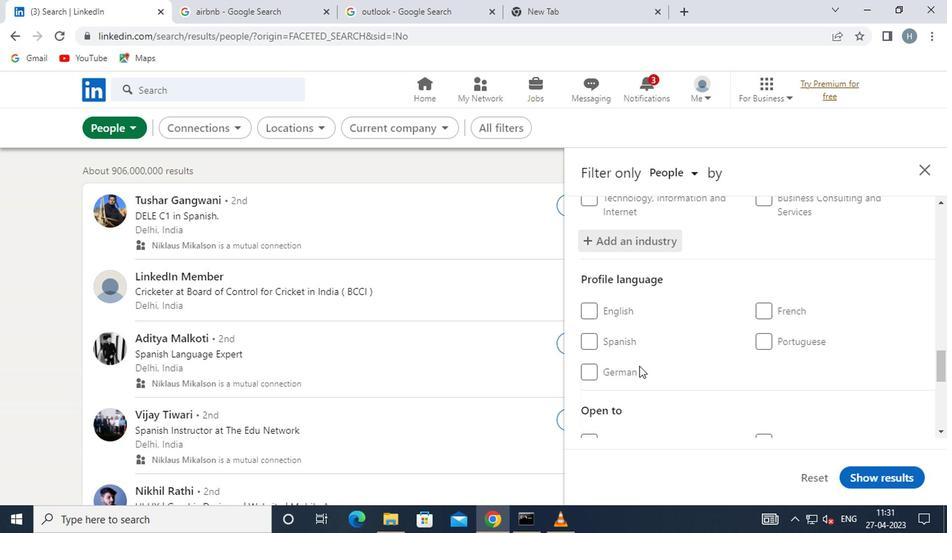 
Action: Mouse pressed left at (622, 367)
Screenshot: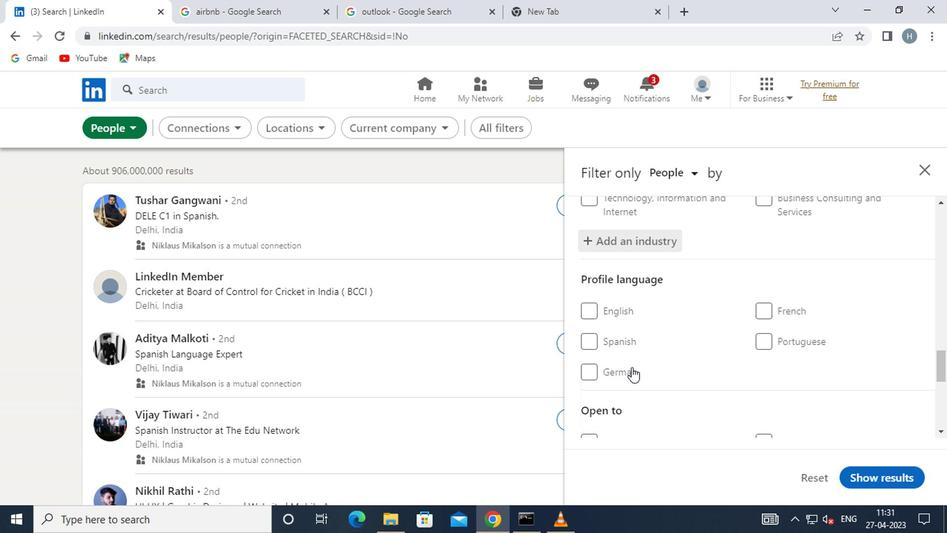 
Action: Mouse moved to (700, 330)
Screenshot: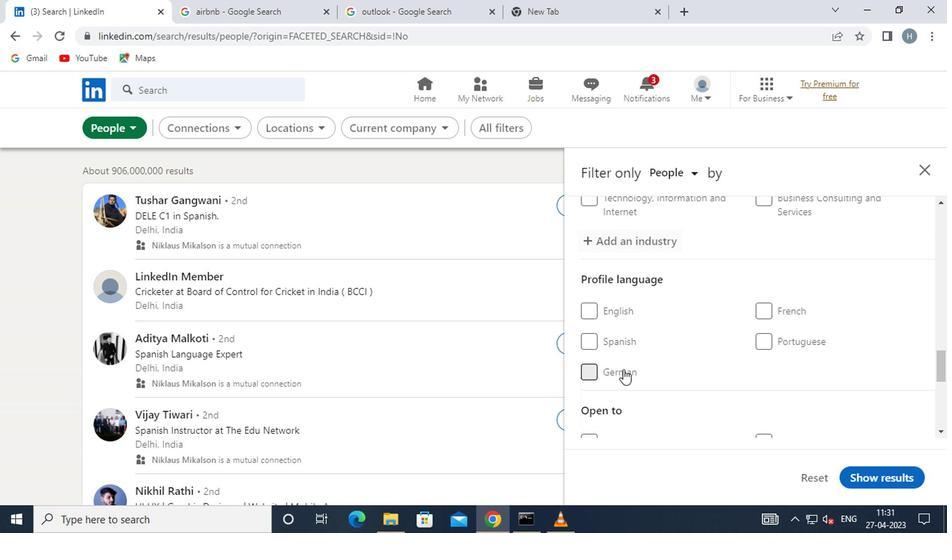 
Action: Mouse scrolled (700, 329) with delta (0, 0)
Screenshot: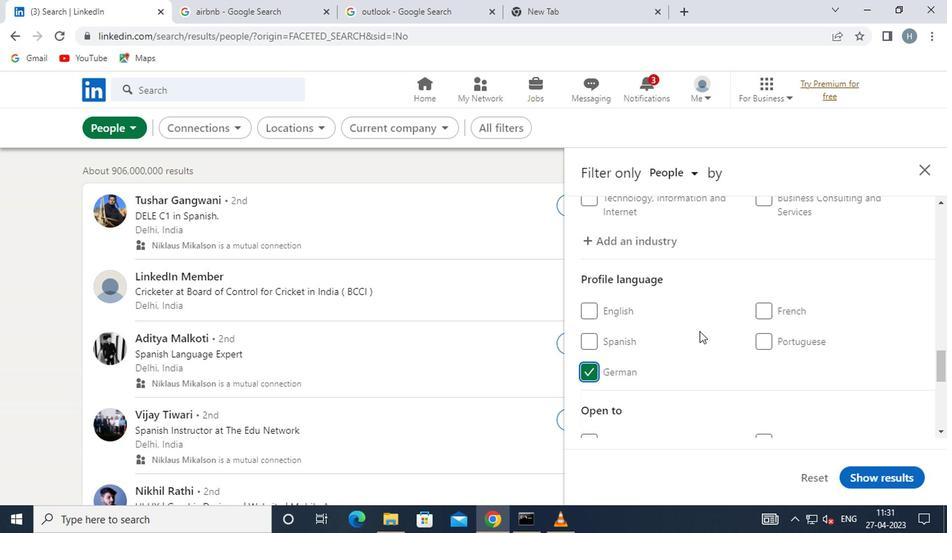 
Action: Mouse scrolled (700, 329) with delta (0, 0)
Screenshot: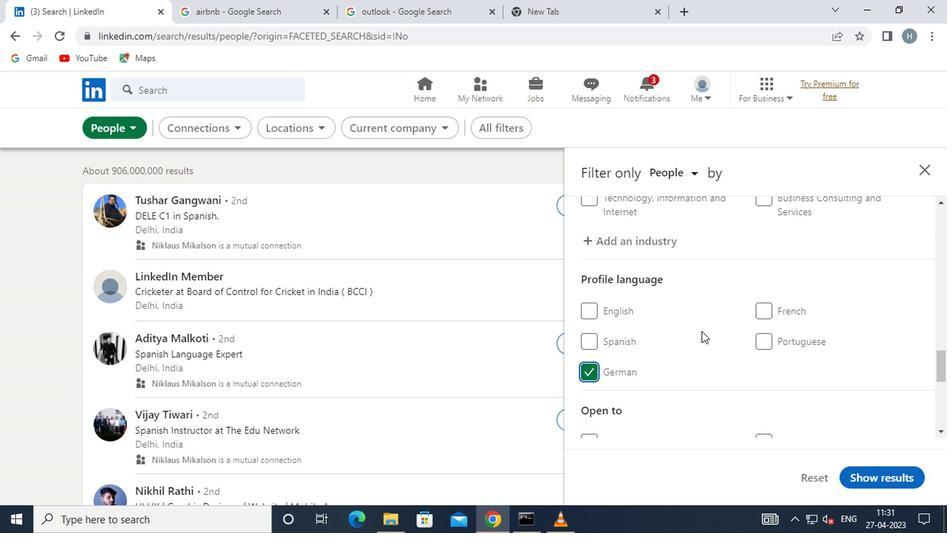 
Action: Mouse scrolled (700, 329) with delta (0, 0)
Screenshot: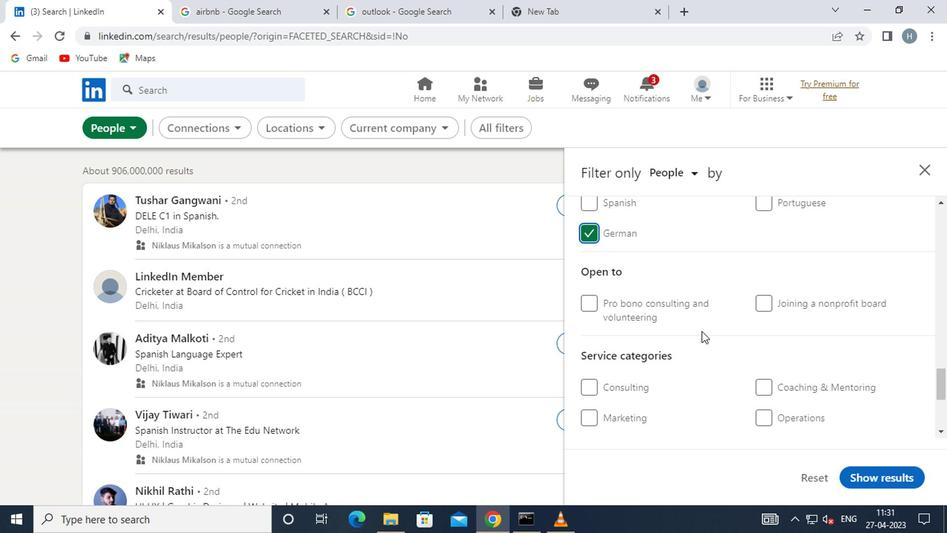 
Action: Mouse moved to (794, 371)
Screenshot: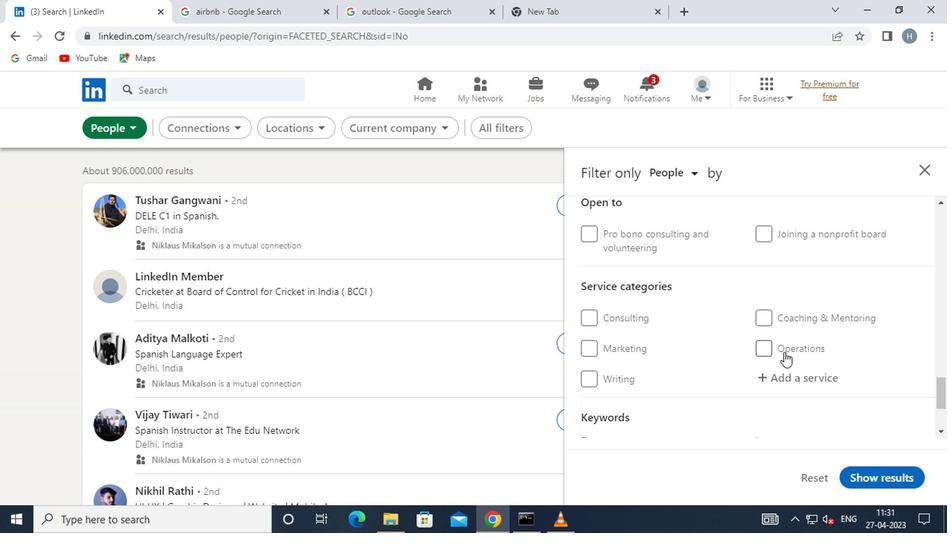
Action: Mouse pressed left at (794, 371)
Screenshot: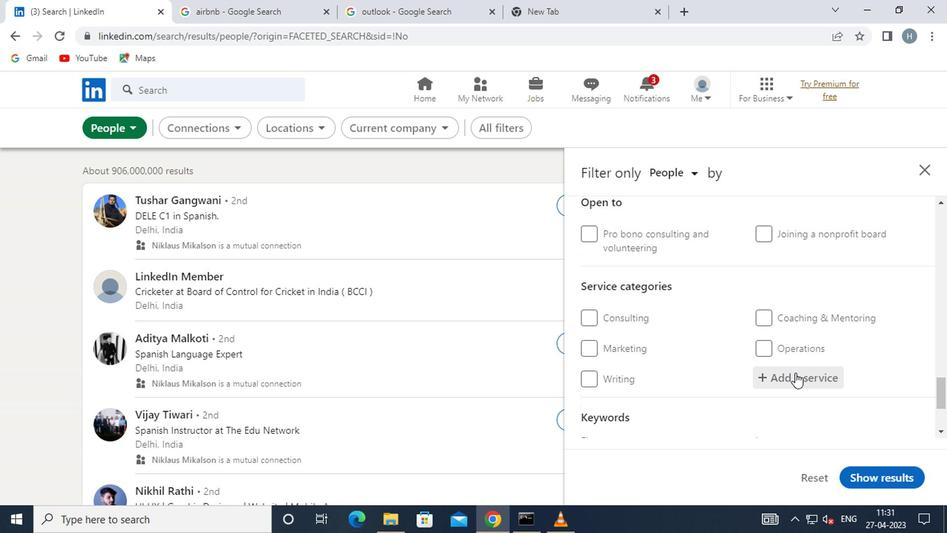 
Action: Mouse moved to (792, 372)
Screenshot: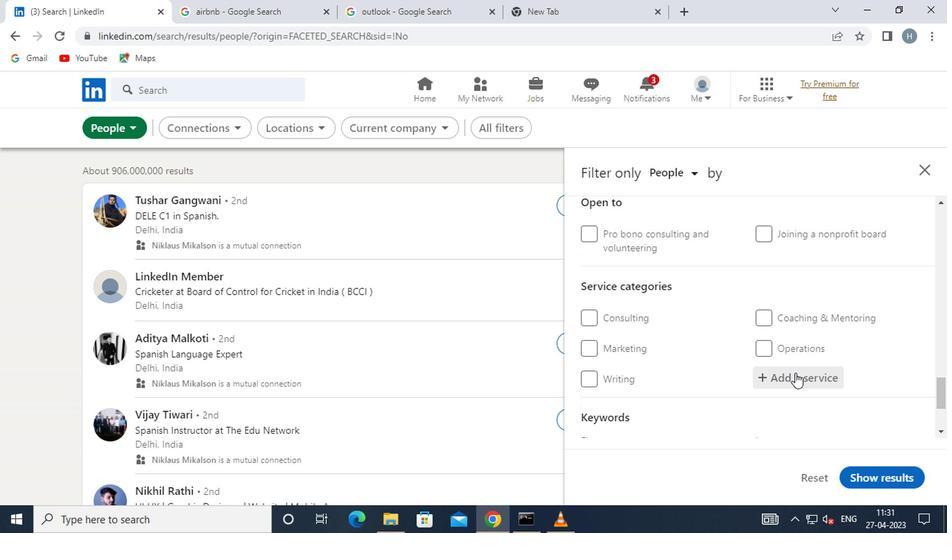 
Action: Key pressed FINANCIAL<Key.space>AC
Screenshot: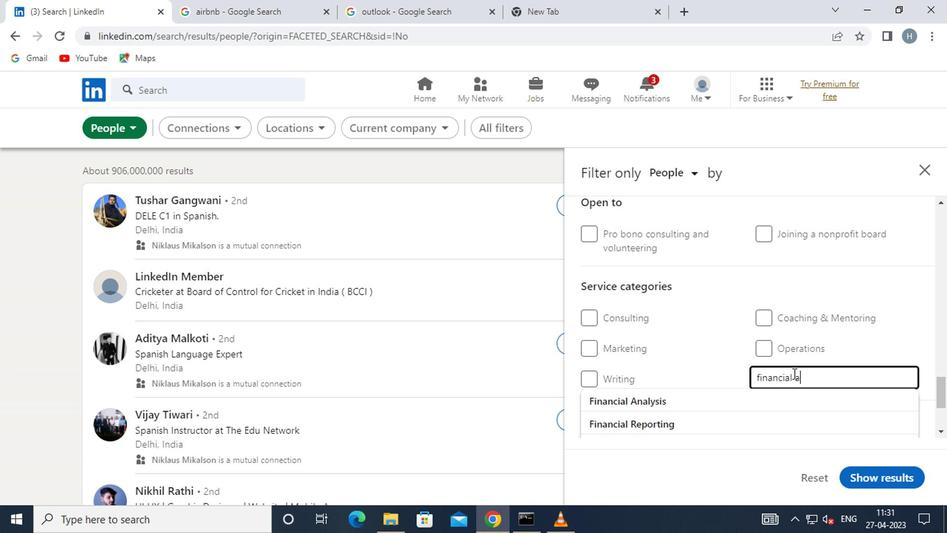 
Action: Mouse moved to (700, 395)
Screenshot: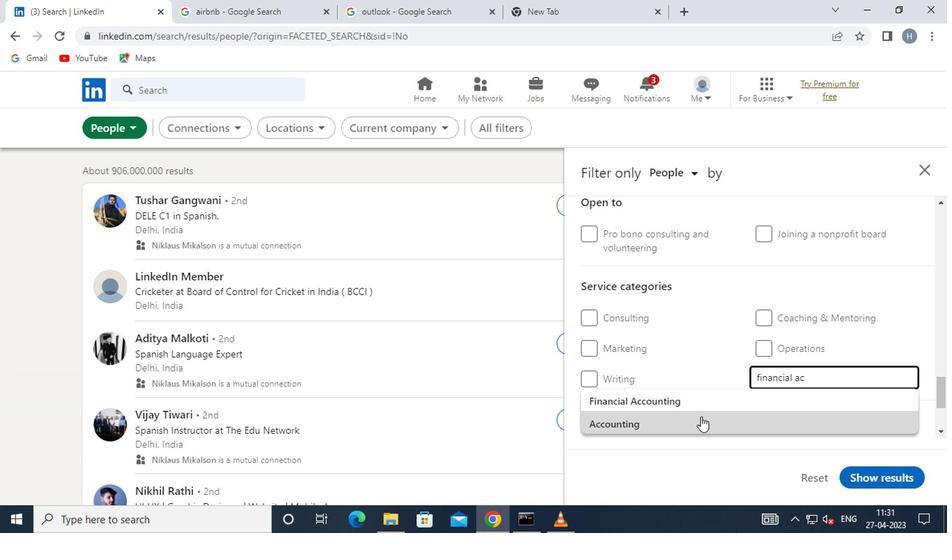 
Action: Mouse pressed left at (700, 395)
Screenshot: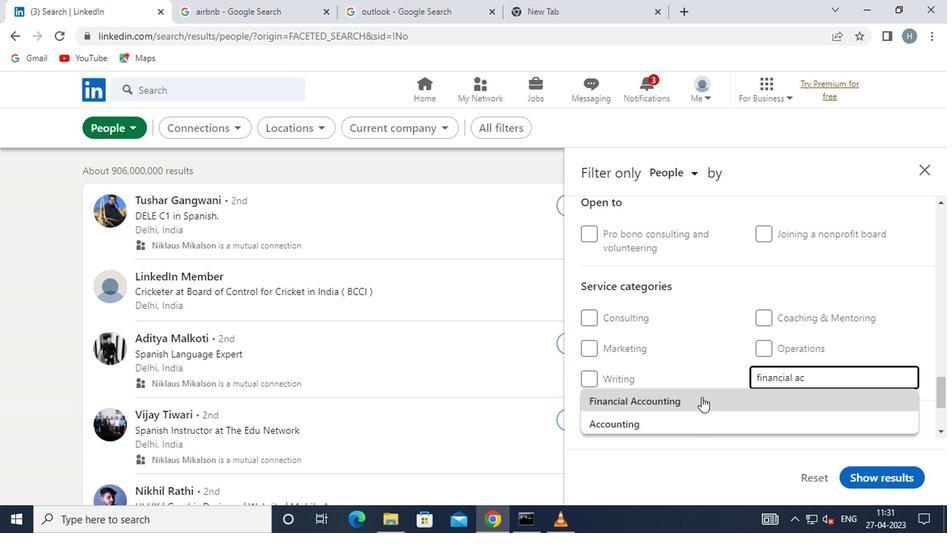 
Action: Mouse moved to (727, 376)
Screenshot: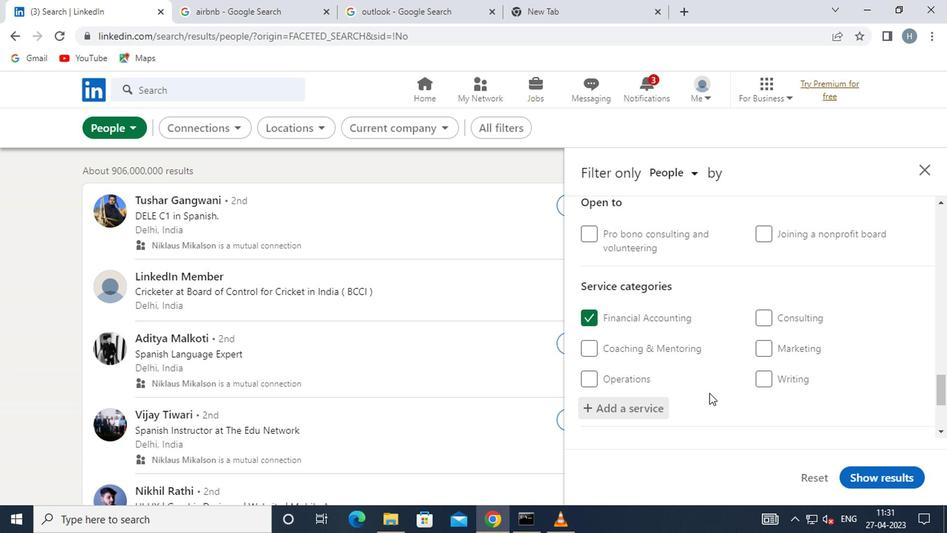 
Action: Mouse scrolled (727, 375) with delta (0, 0)
Screenshot: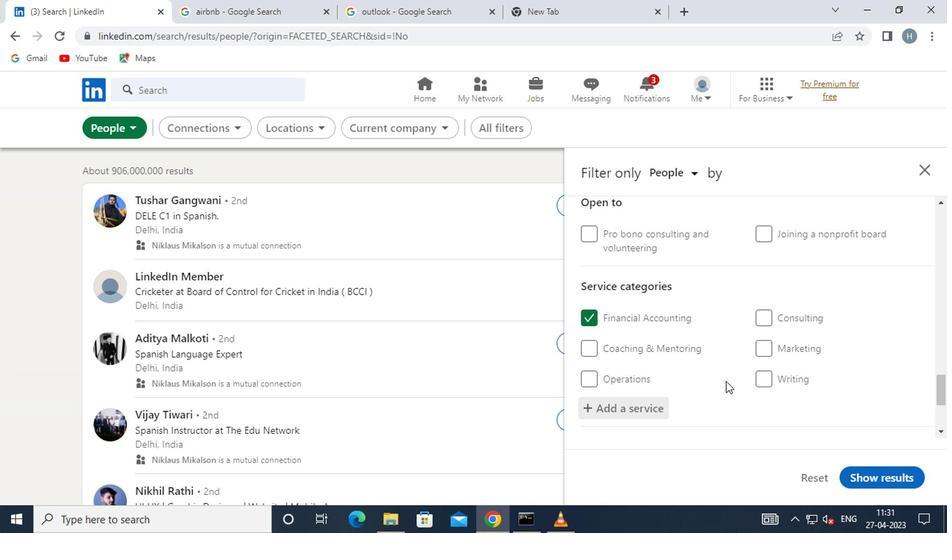 
Action: Mouse moved to (729, 374)
Screenshot: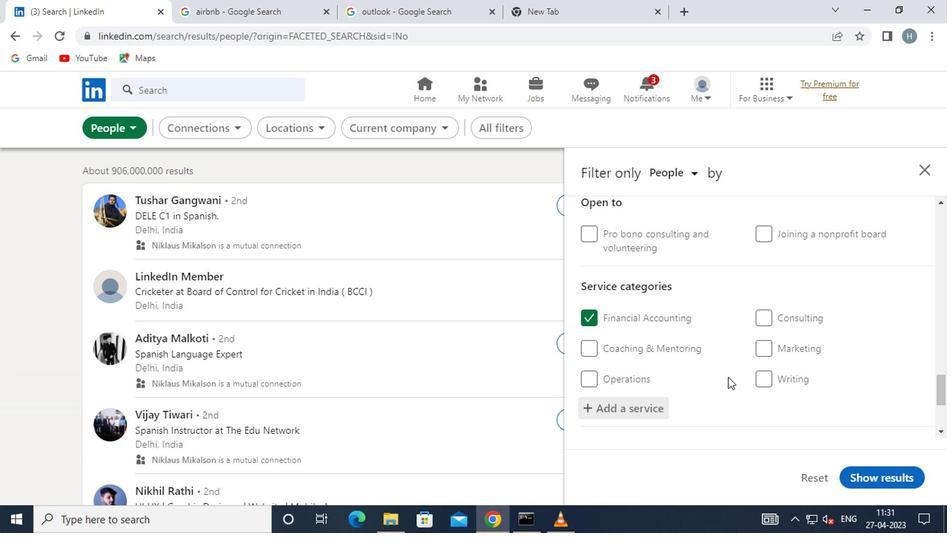 
Action: Mouse scrolled (729, 373) with delta (0, 0)
Screenshot: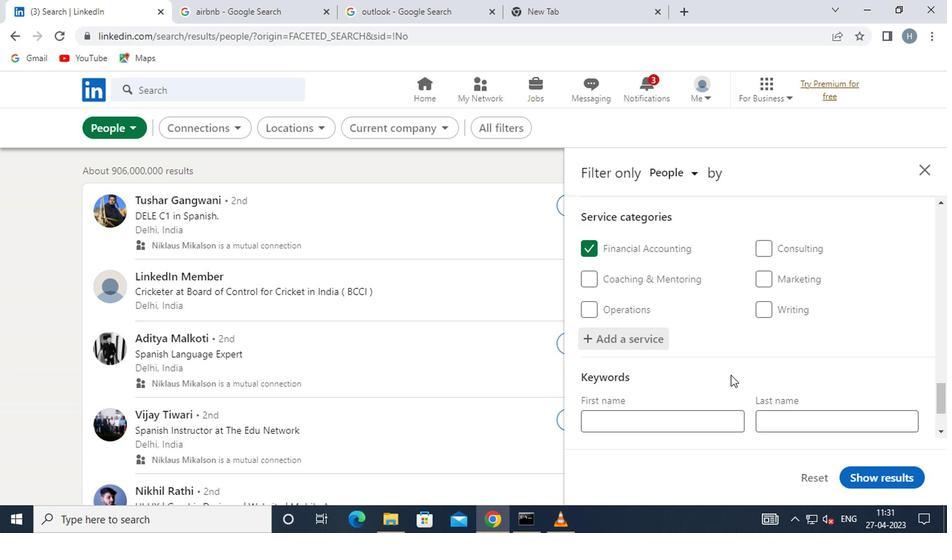 
Action: Mouse moved to (722, 371)
Screenshot: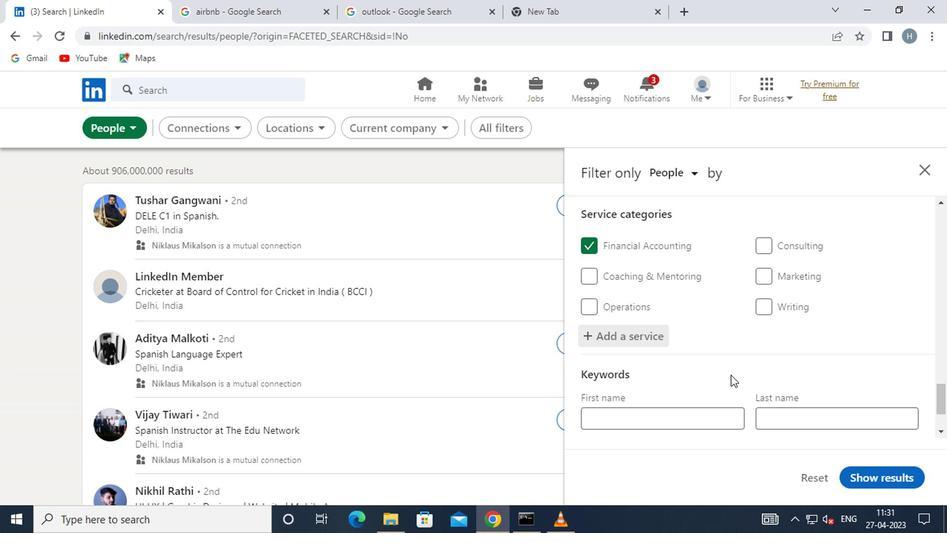 
Action: Mouse scrolled (722, 370) with delta (0, 0)
Screenshot: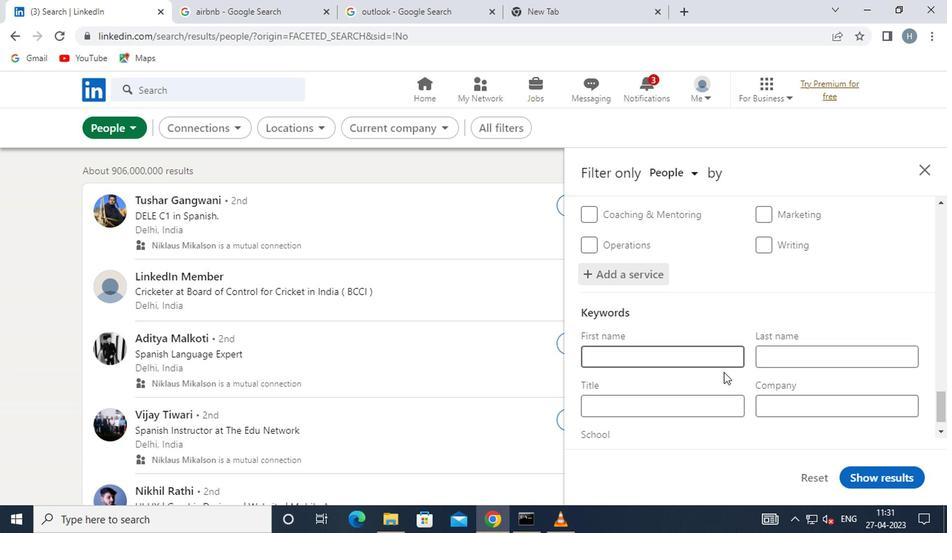 
Action: Mouse moved to (698, 377)
Screenshot: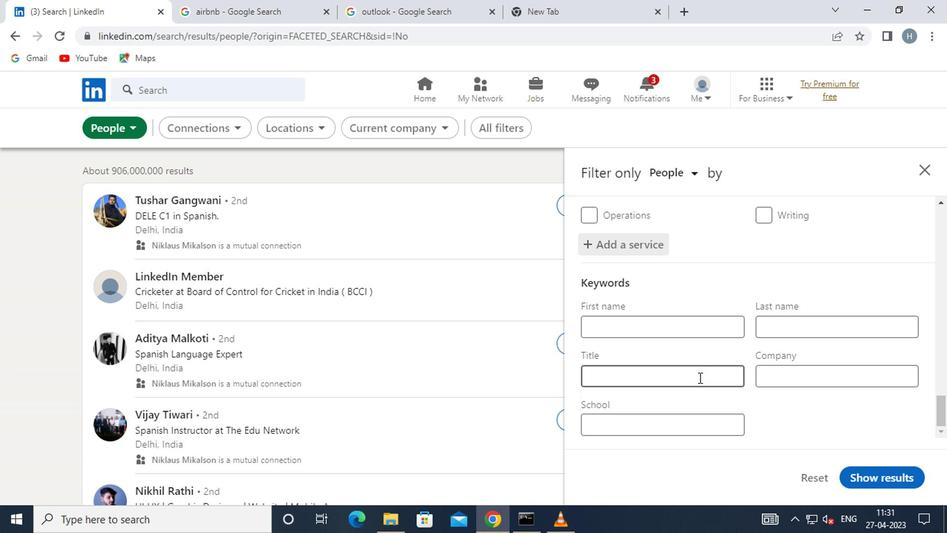
Action: Mouse pressed left at (698, 377)
Screenshot: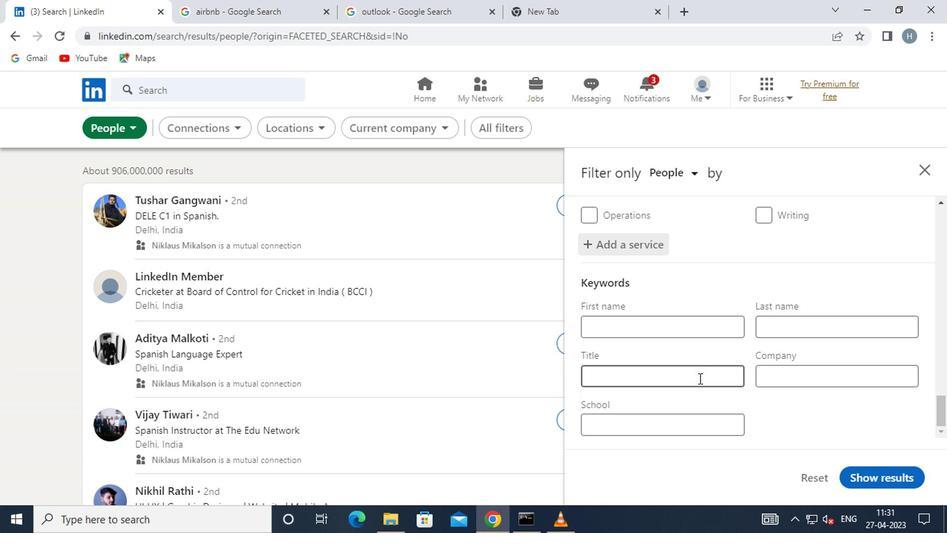 
Action: Key pressed <Key.shift>DIRECTOR<Key.space>OF<Key.space><Key.shift>INSIDE<Key.space><Key.shift>SALES
Screenshot: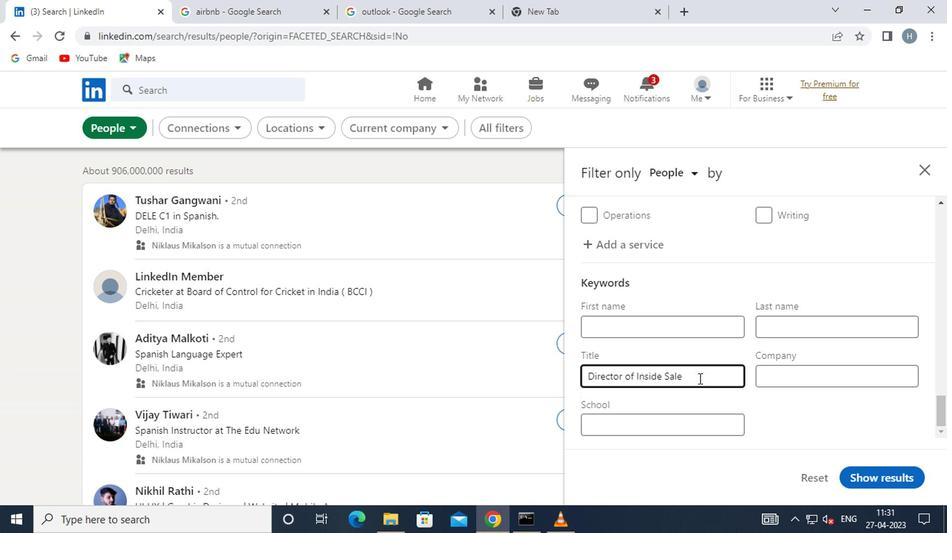 
Action: Mouse moved to (856, 473)
Screenshot: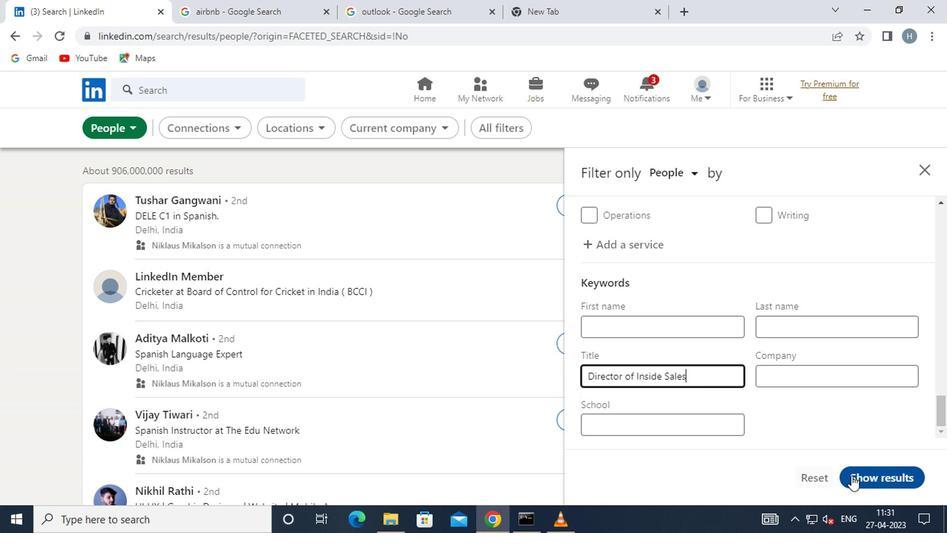 
Action: Mouse pressed left at (856, 473)
Screenshot: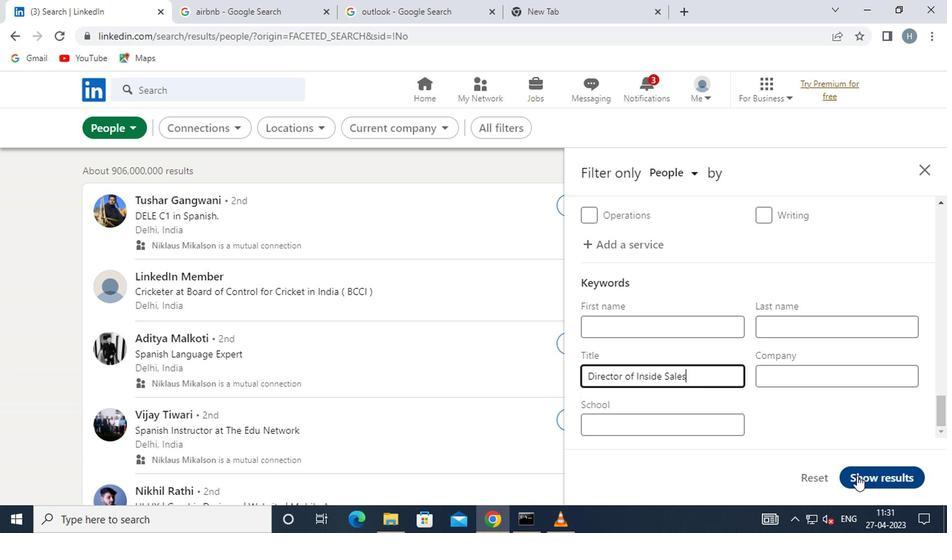 
Action: Mouse moved to (728, 338)
Screenshot: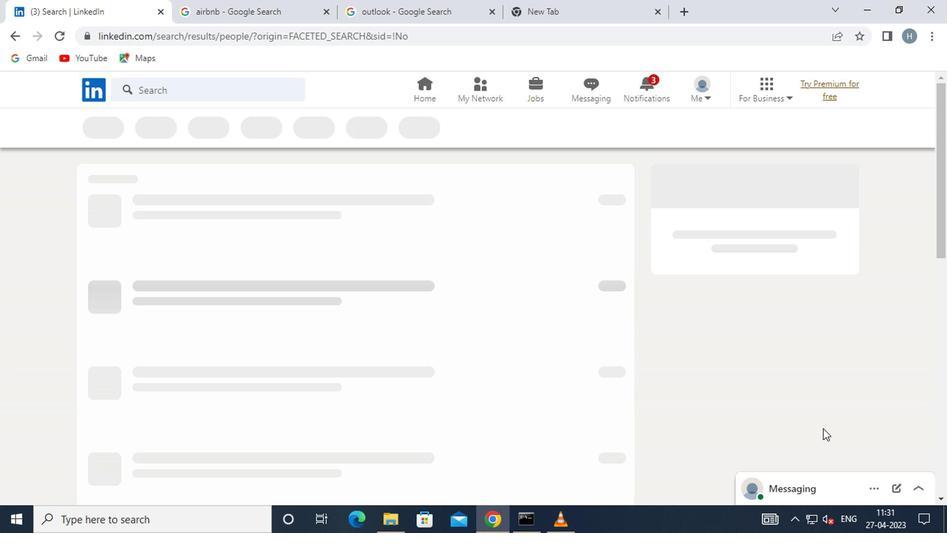 
